 Task: Search one way flight ticket for 5 adults, 2 children, 1 infant in seat and 1 infant on lap in economy from Hailey/sun Valley: Friedman Memorial Airport to Gillette: Gillette Campbell County Airport on 5-1-2023. Choice of flights is Royal air maroc. Number of bags: 10 checked bags. Price is upto 83000. Outbound departure time preference is 6:00.
Action: Mouse moved to (304, 267)
Screenshot: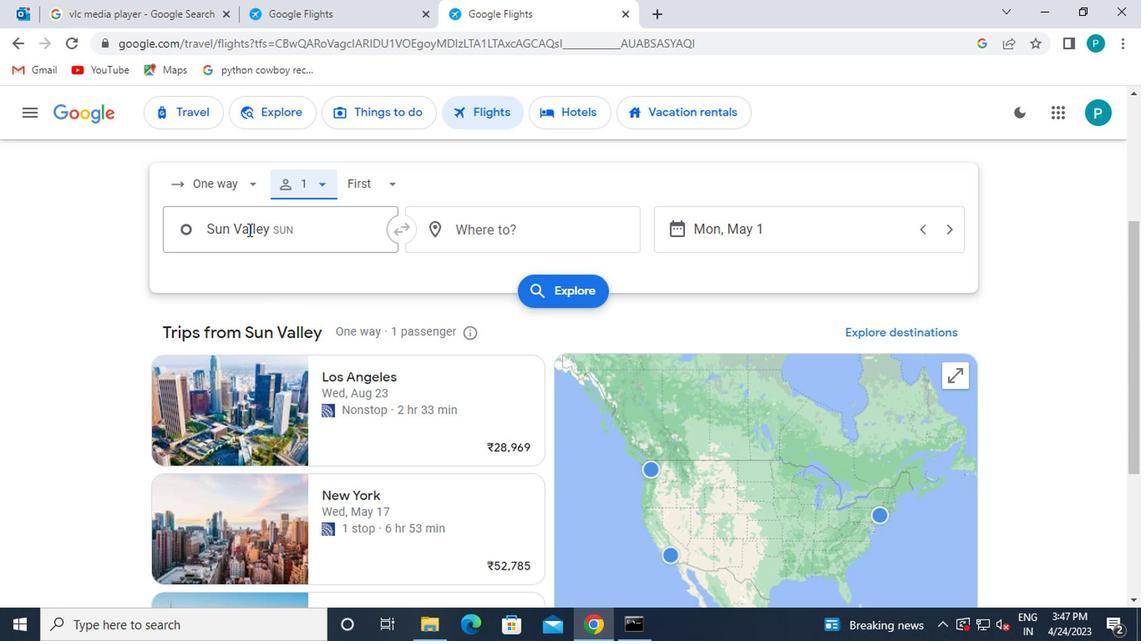 
Action: Mouse pressed left at (304, 267)
Screenshot: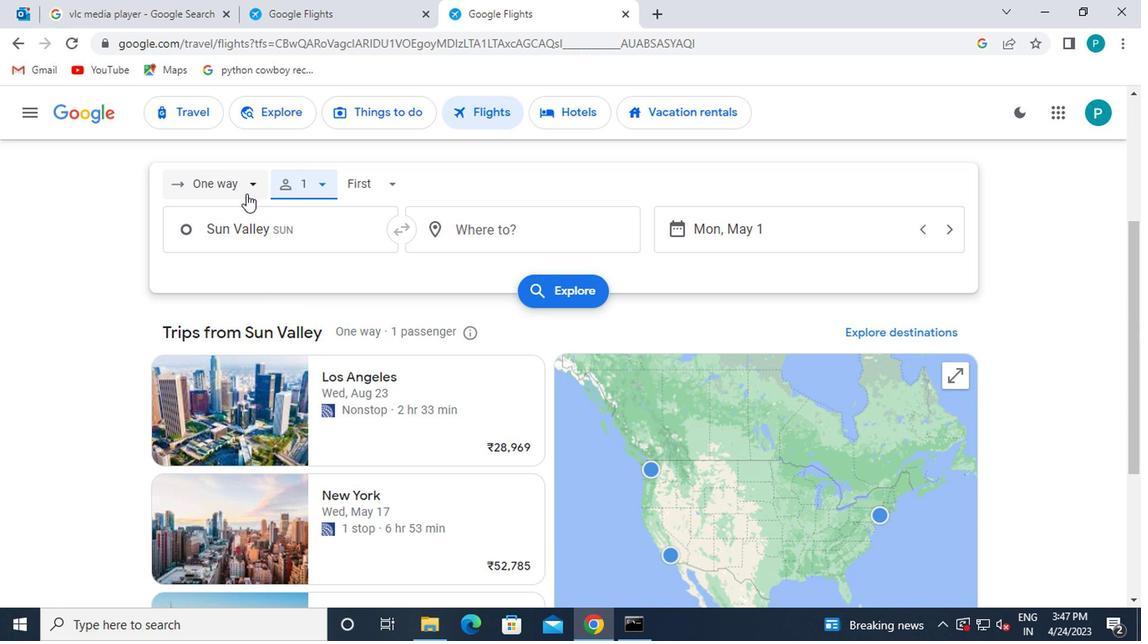 
Action: Mouse moved to (292, 315)
Screenshot: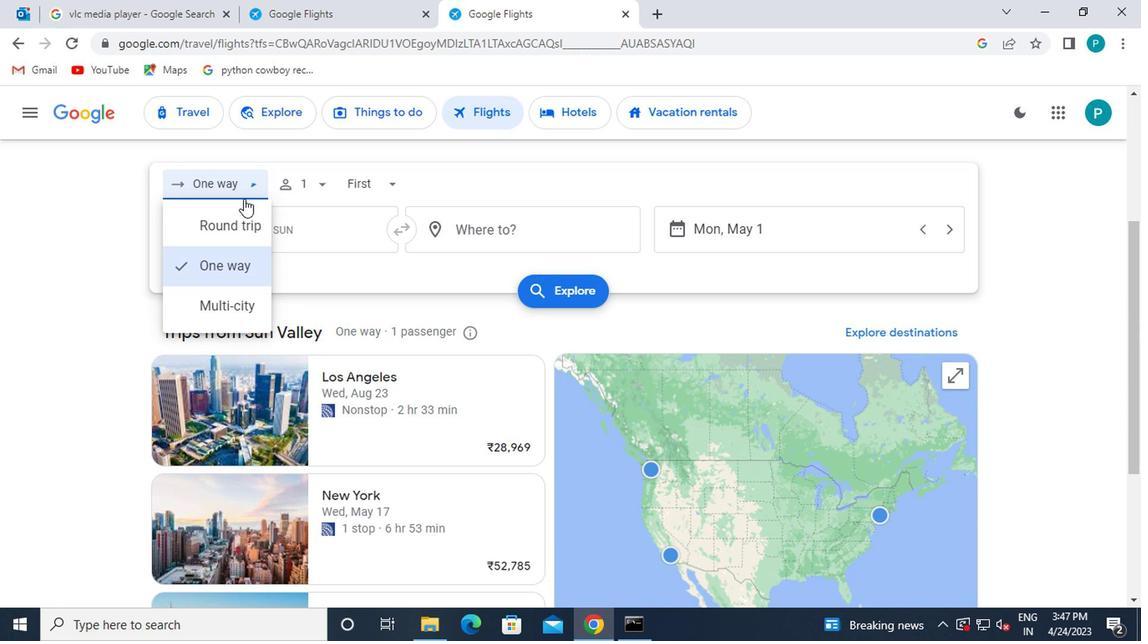
Action: Mouse pressed left at (292, 315)
Screenshot: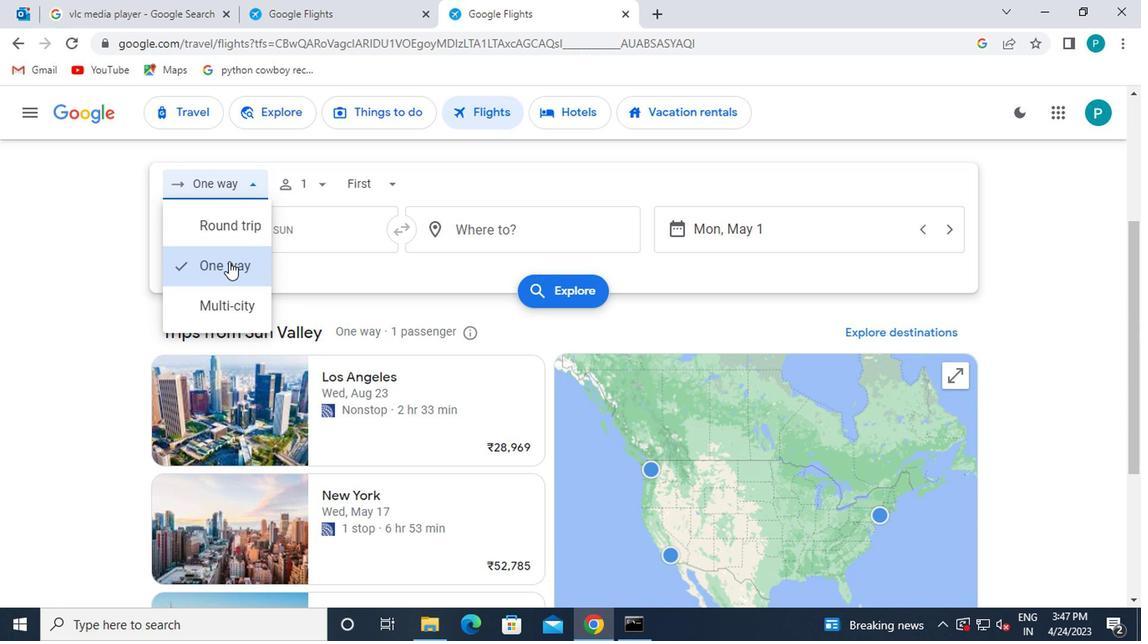 
Action: Mouse moved to (348, 268)
Screenshot: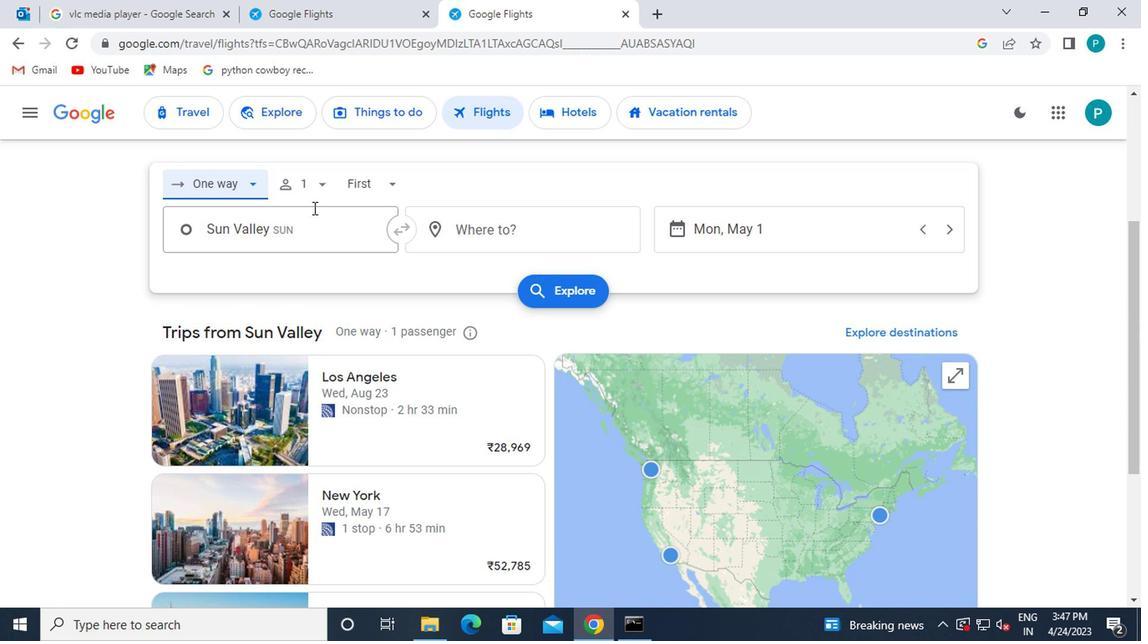 
Action: Mouse pressed left at (348, 268)
Screenshot: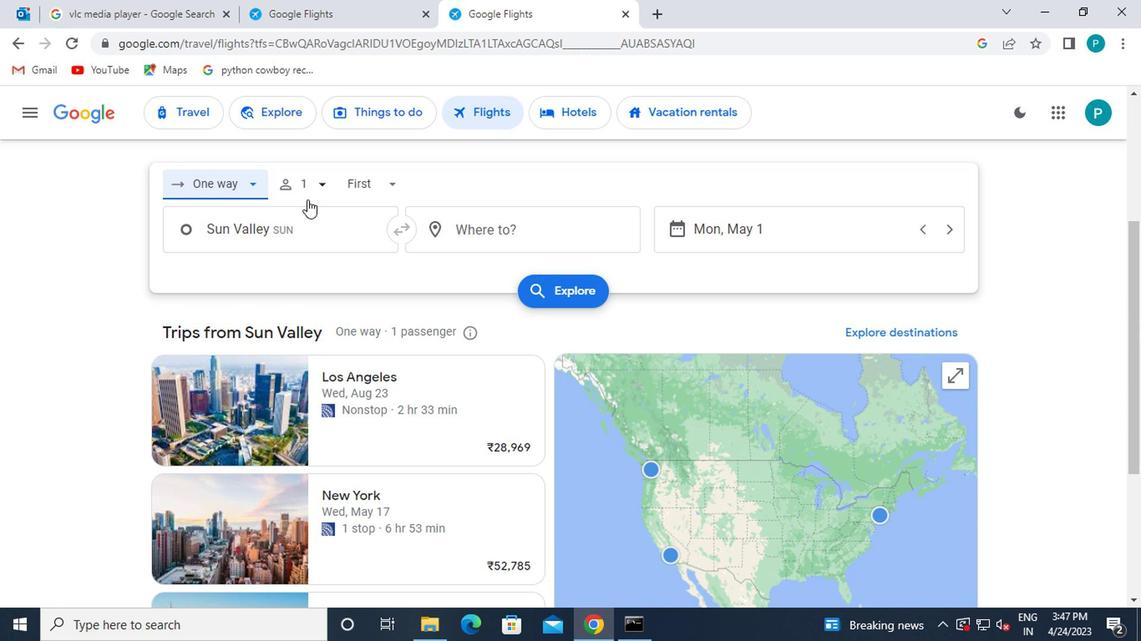 
Action: Mouse moved to (444, 294)
Screenshot: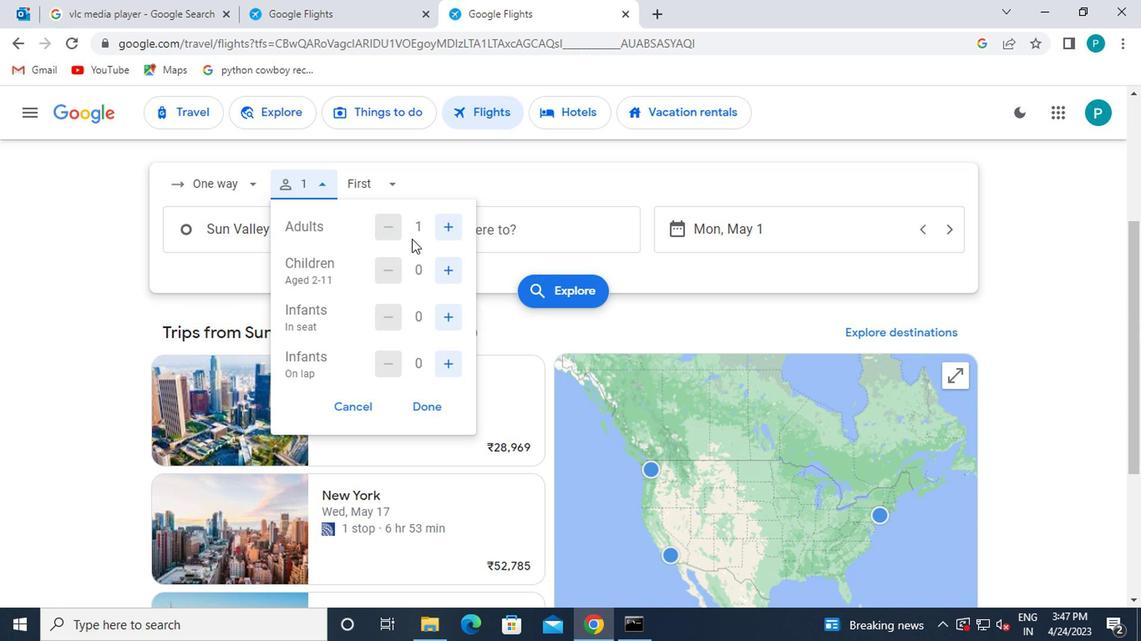 
Action: Mouse pressed left at (444, 294)
Screenshot: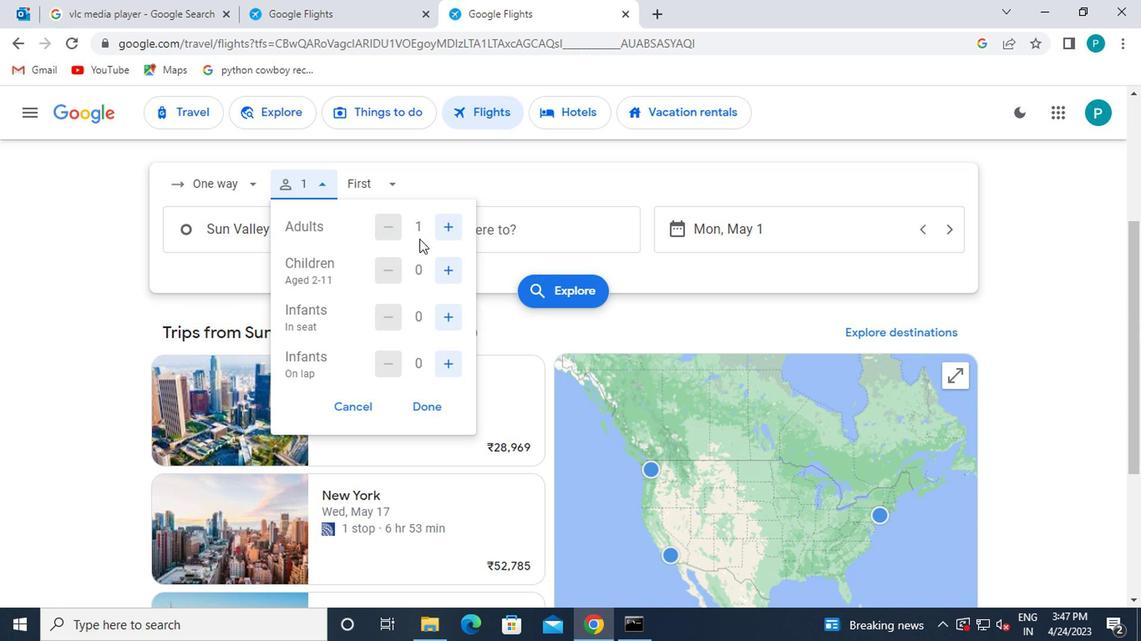 
Action: Mouse pressed left at (444, 294)
Screenshot: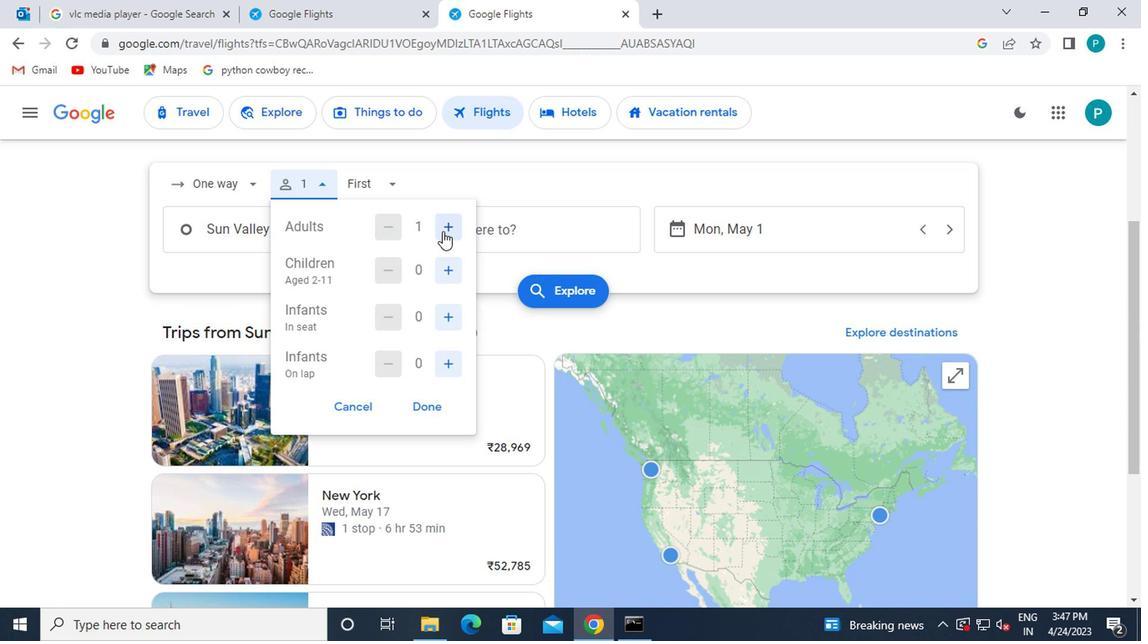 
Action: Mouse pressed left at (444, 294)
Screenshot: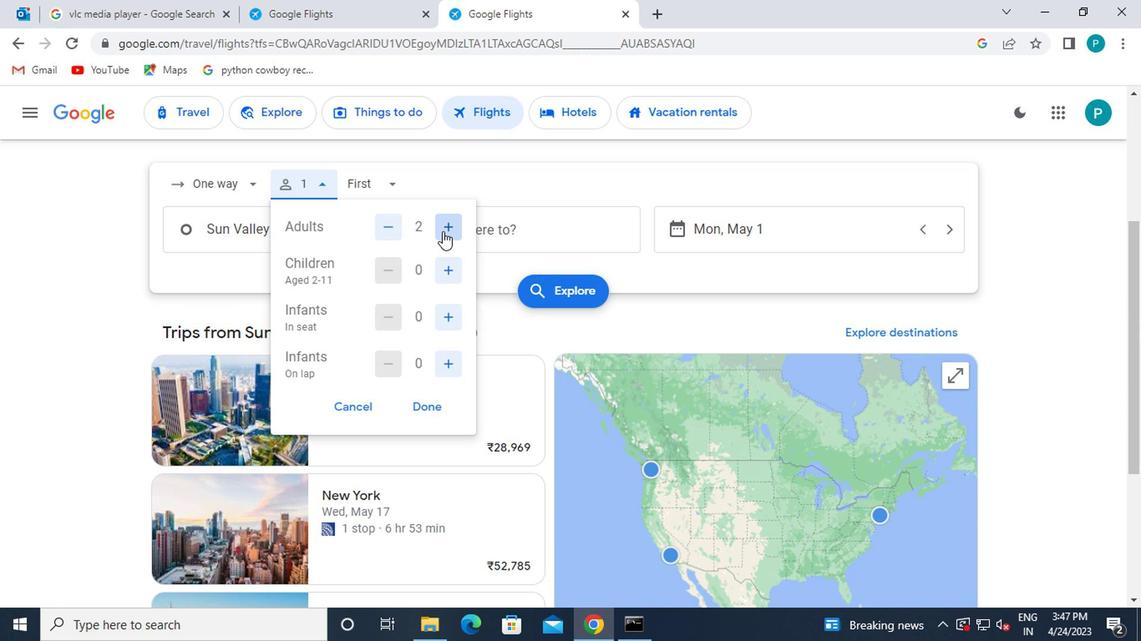 
Action: Mouse pressed left at (444, 294)
Screenshot: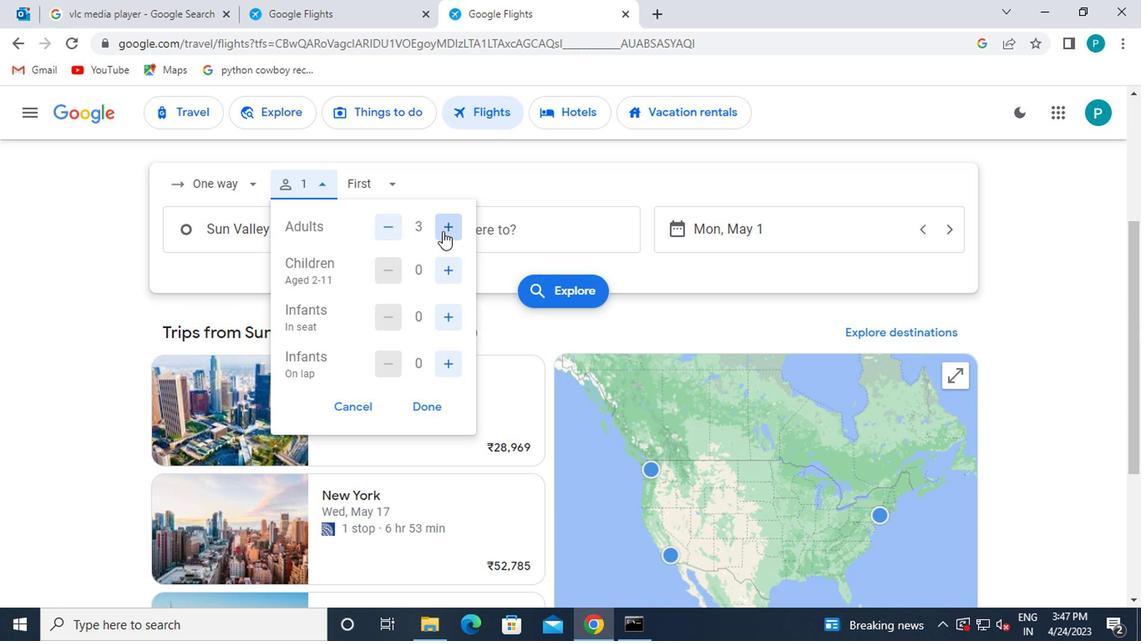 
Action: Mouse moved to (443, 312)
Screenshot: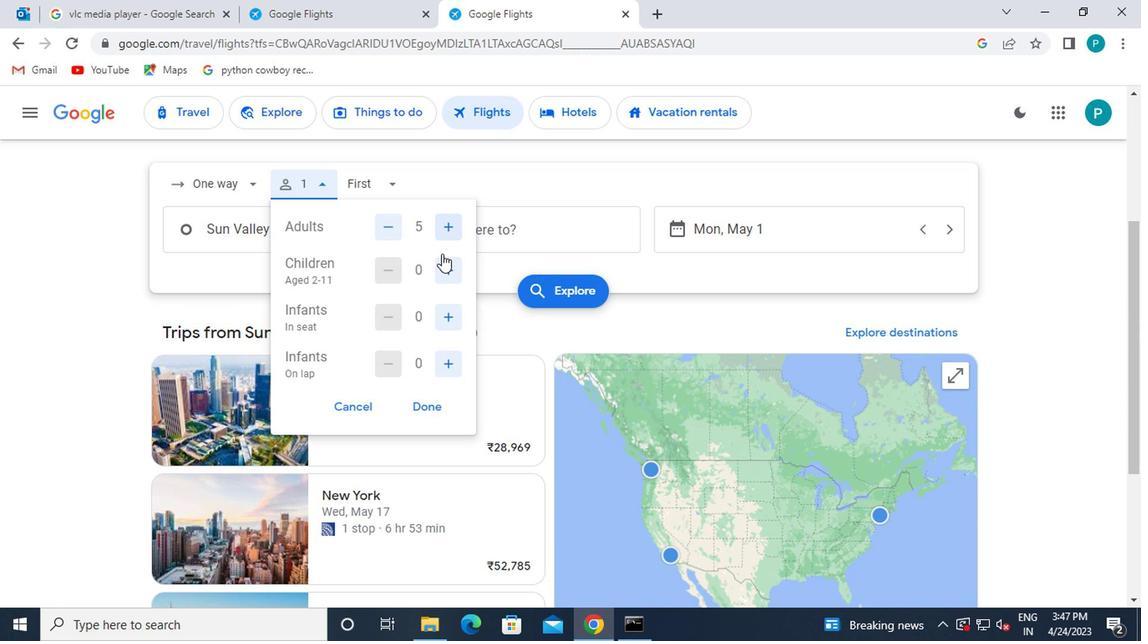 
Action: Mouse pressed left at (443, 312)
Screenshot: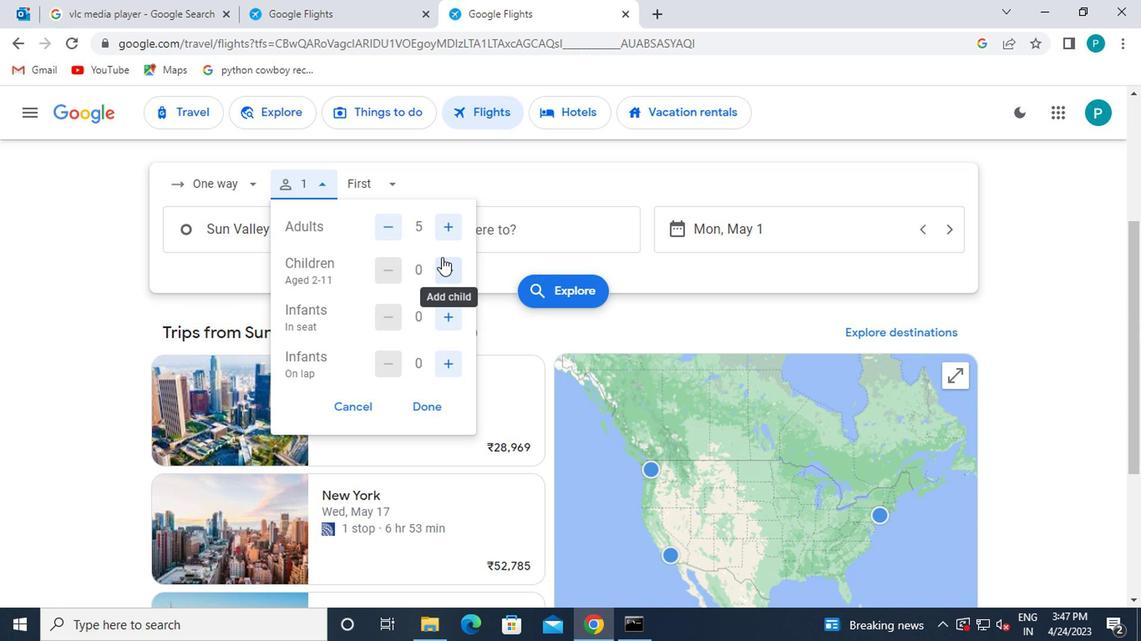
Action: Mouse pressed left at (443, 312)
Screenshot: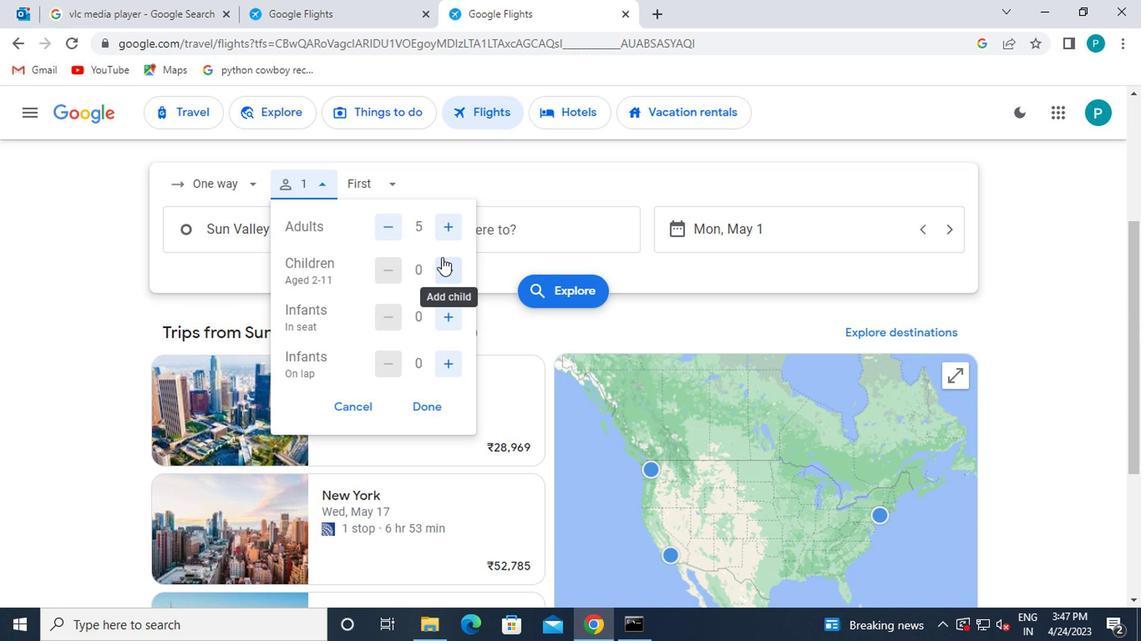 
Action: Mouse moved to (440, 358)
Screenshot: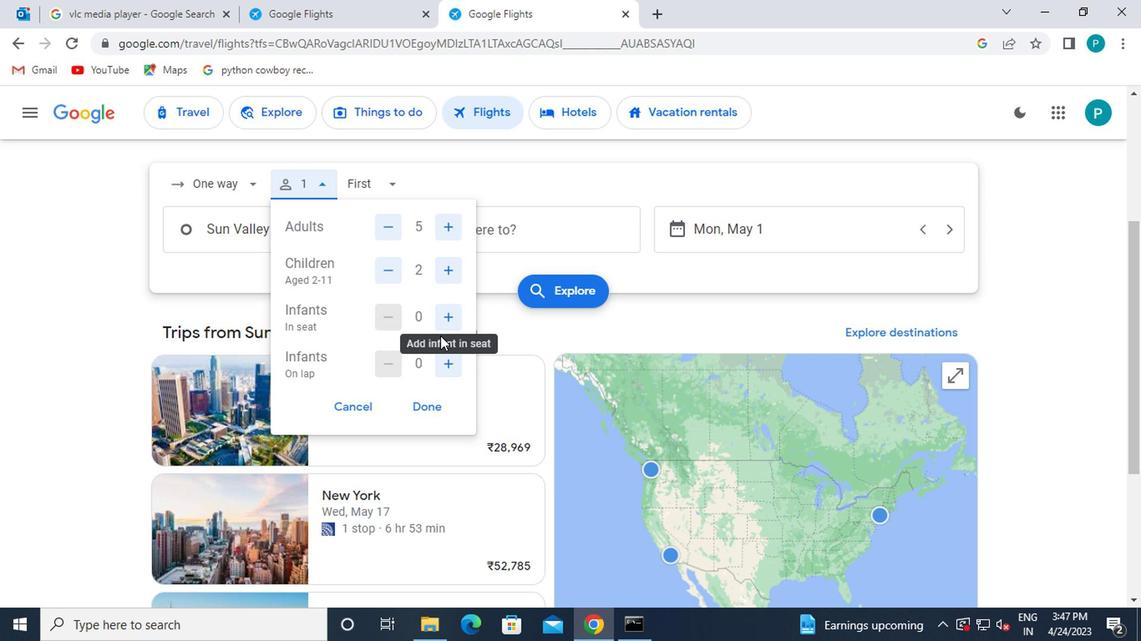 
Action: Mouse pressed left at (440, 358)
Screenshot: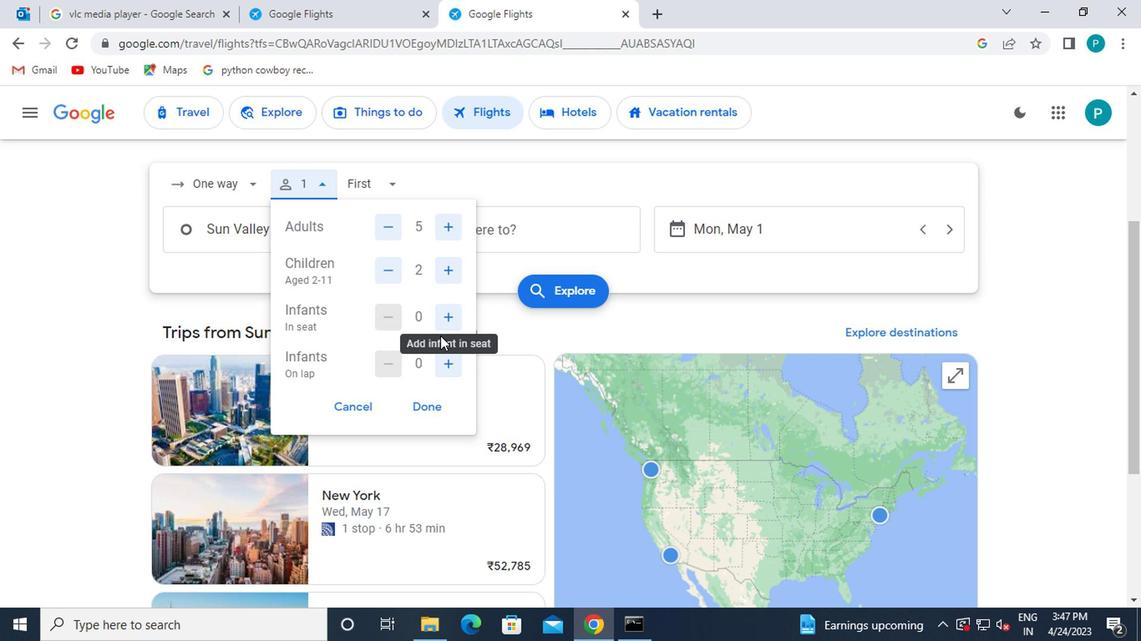 
Action: Mouse moved to (442, 376)
Screenshot: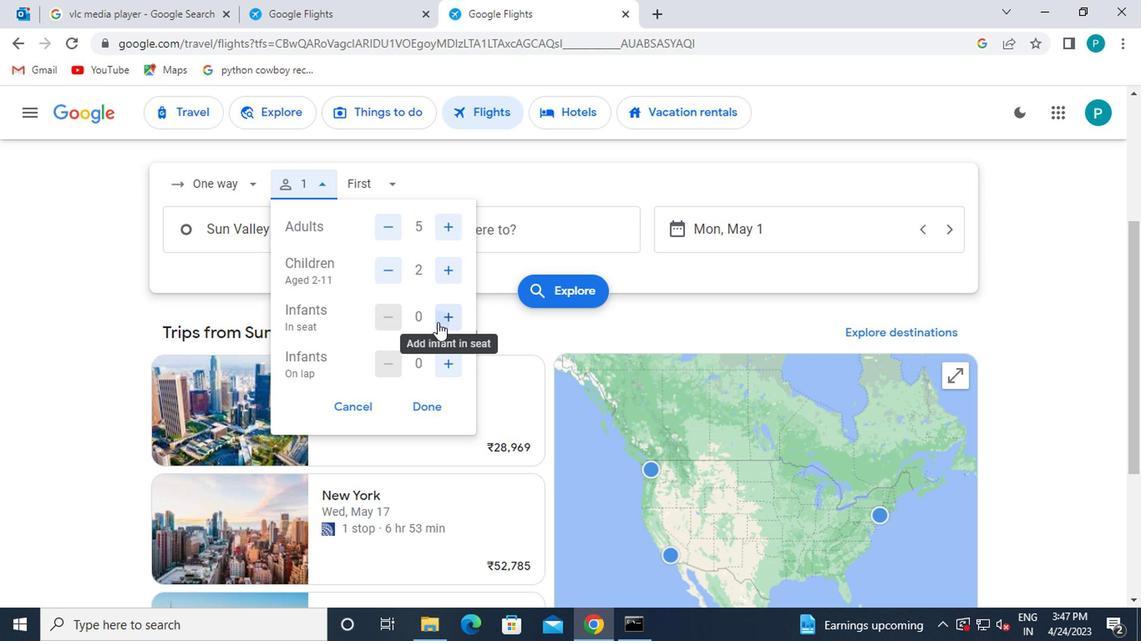 
Action: Mouse pressed left at (442, 376)
Screenshot: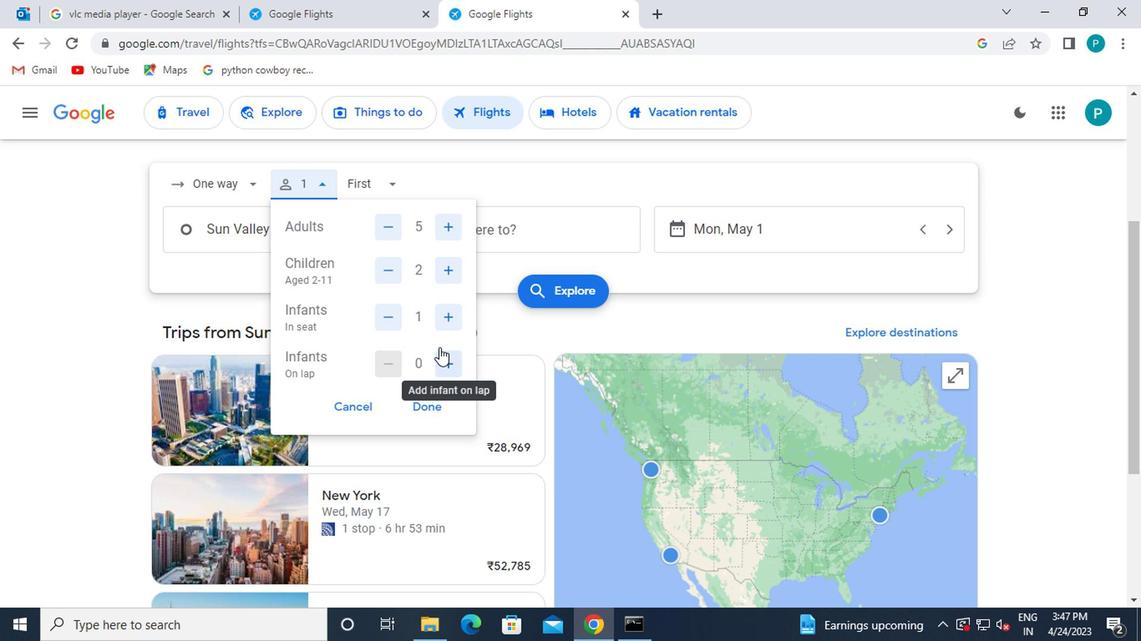 
Action: Mouse moved to (440, 413)
Screenshot: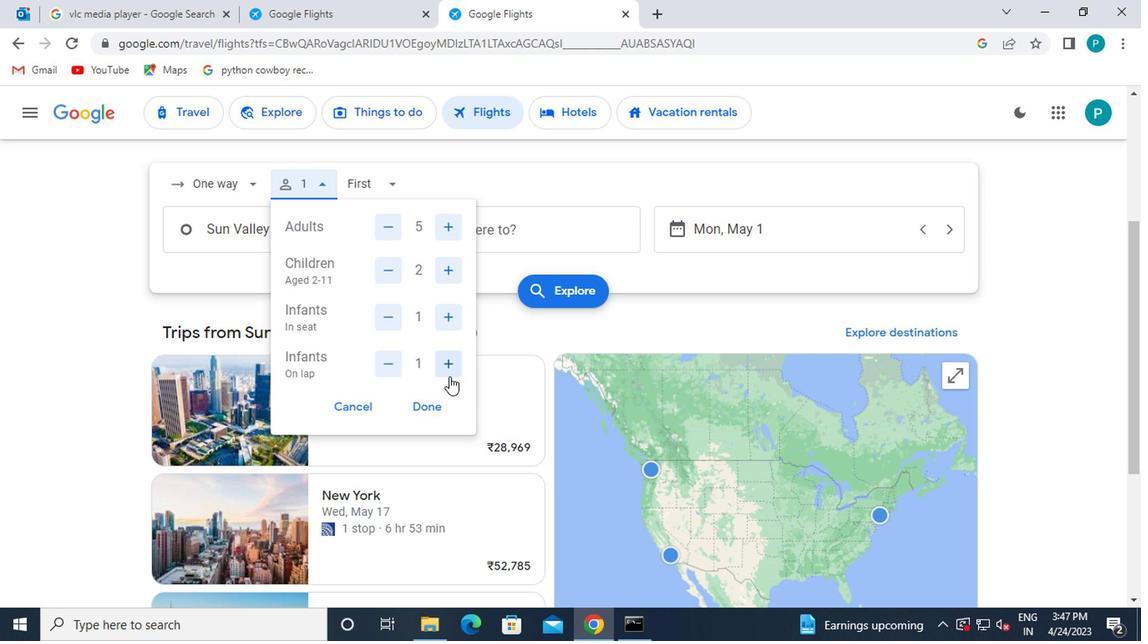 
Action: Mouse pressed left at (440, 413)
Screenshot: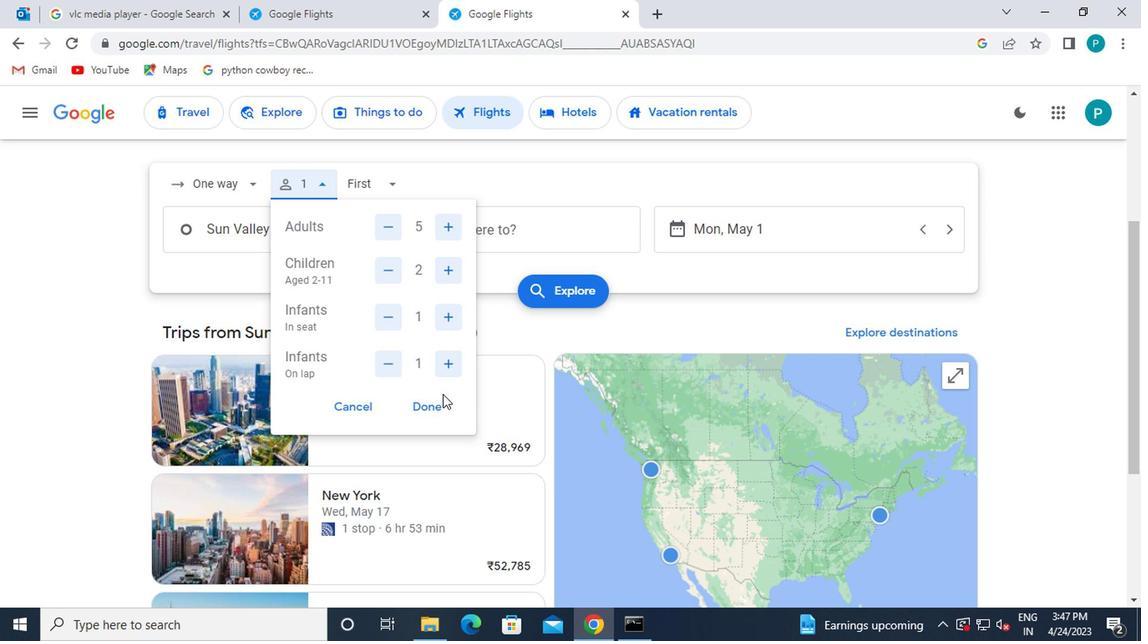
Action: Mouse moved to (411, 252)
Screenshot: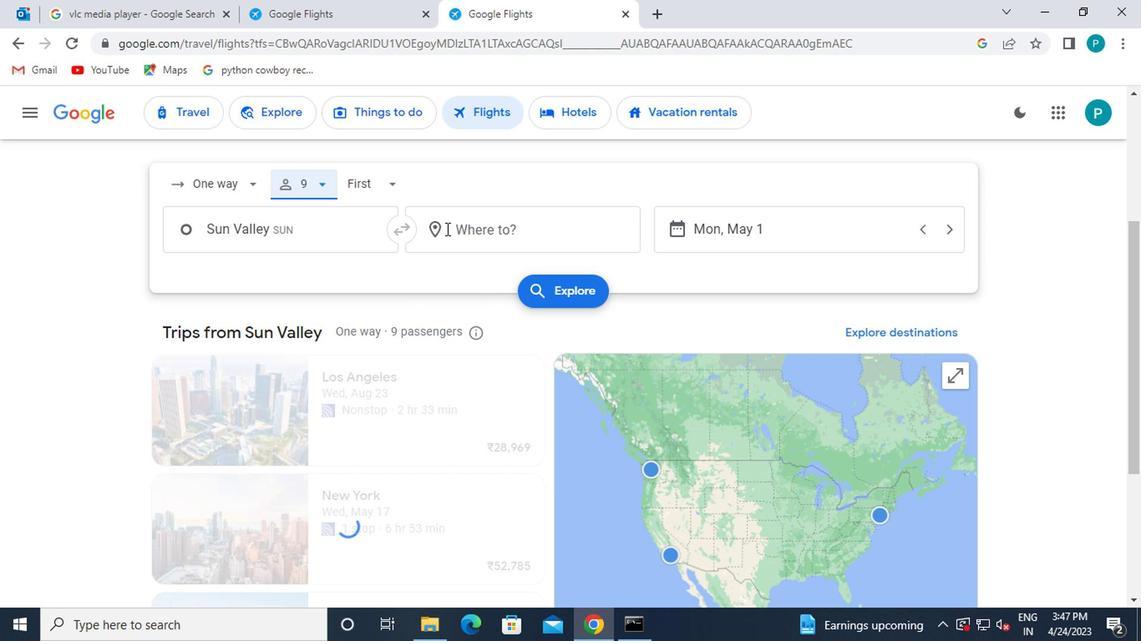 
Action: Mouse pressed left at (411, 252)
Screenshot: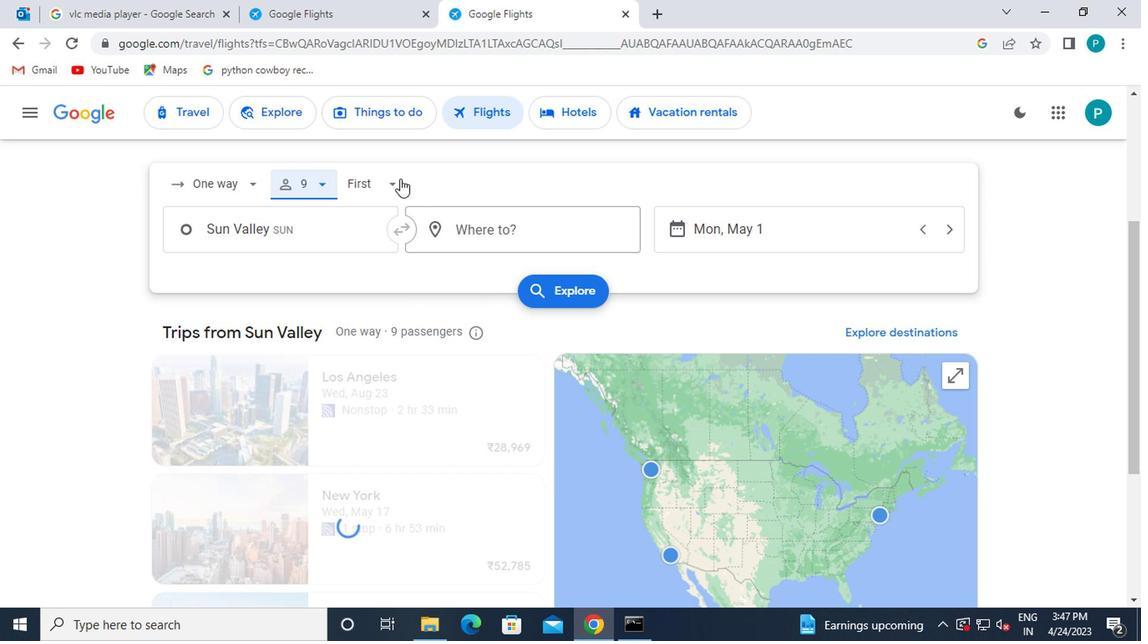 
Action: Mouse moved to (421, 300)
Screenshot: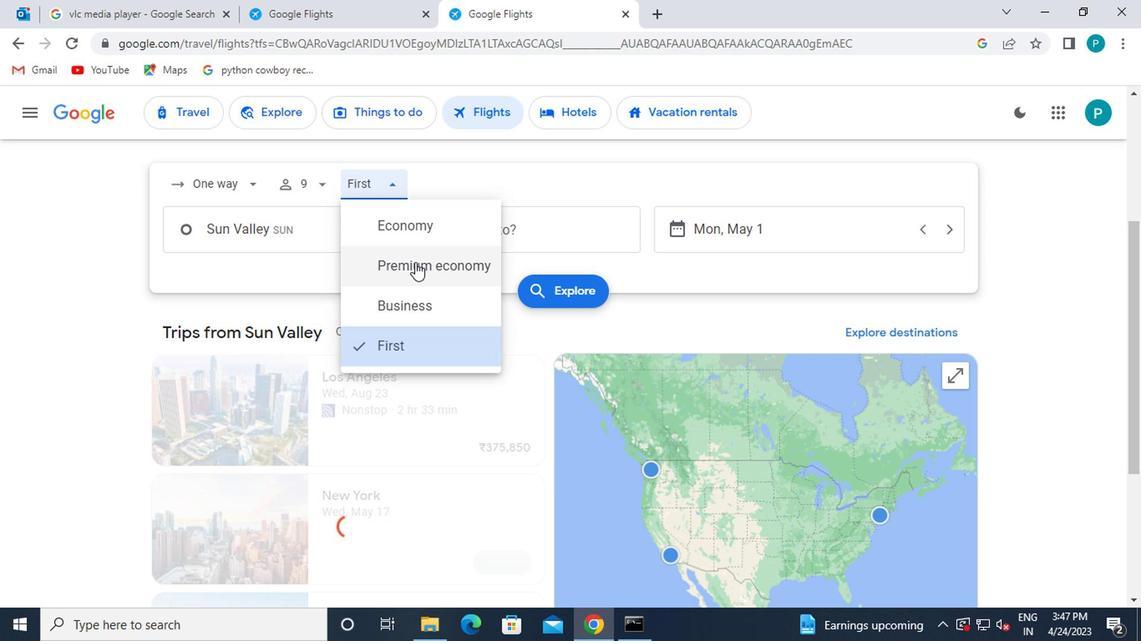 
Action: Mouse pressed left at (421, 300)
Screenshot: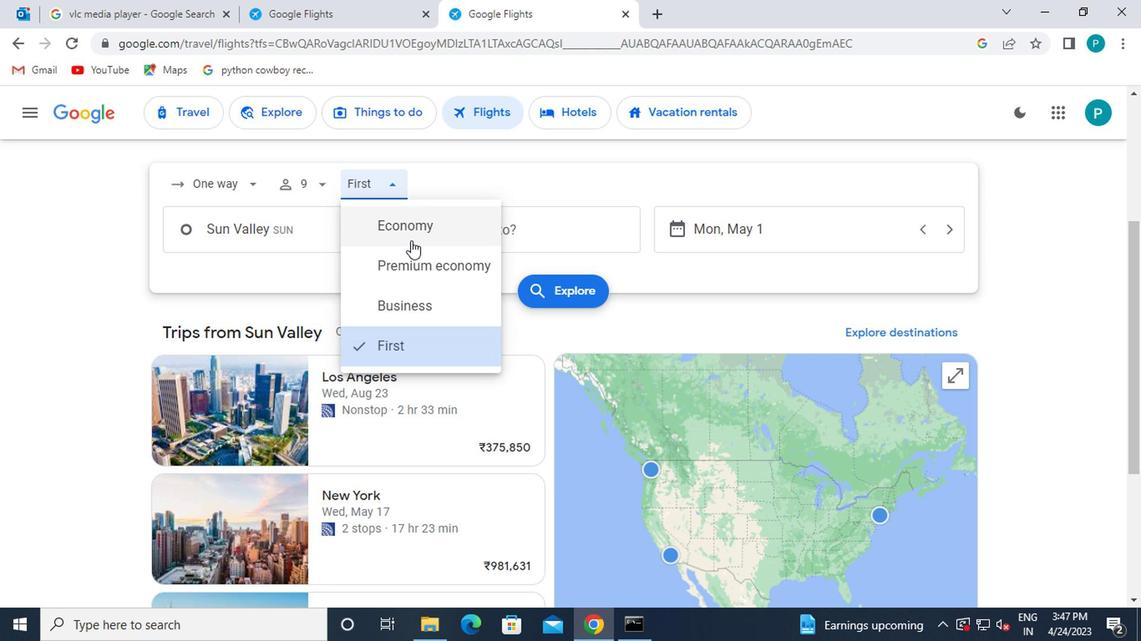 
Action: Mouse moved to (388, 298)
Screenshot: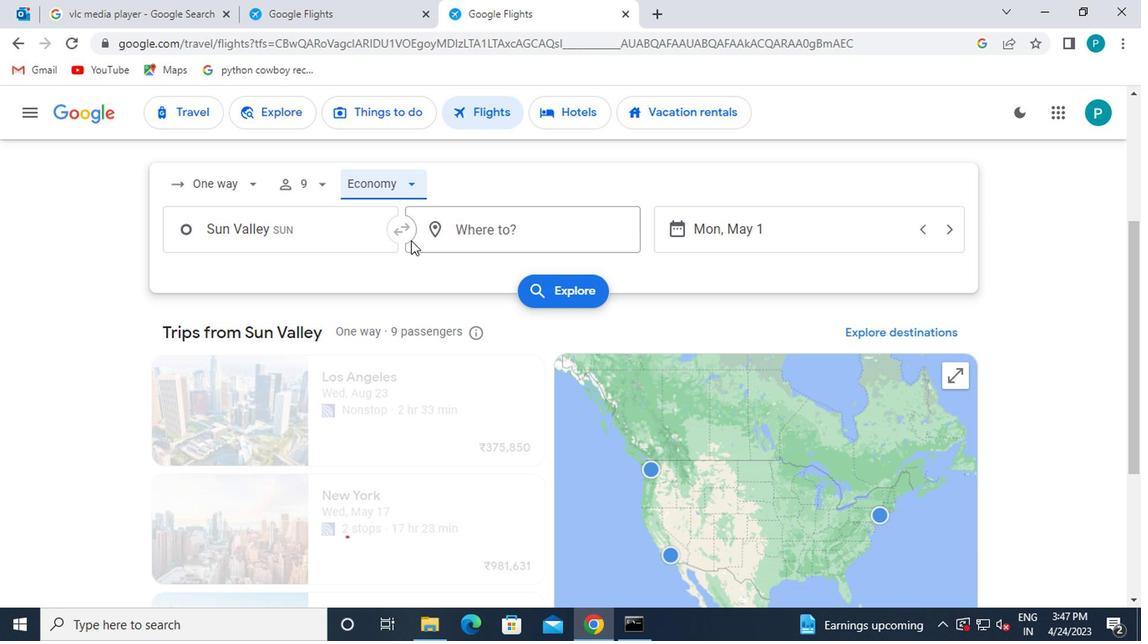 
Action: Mouse pressed left at (388, 298)
Screenshot: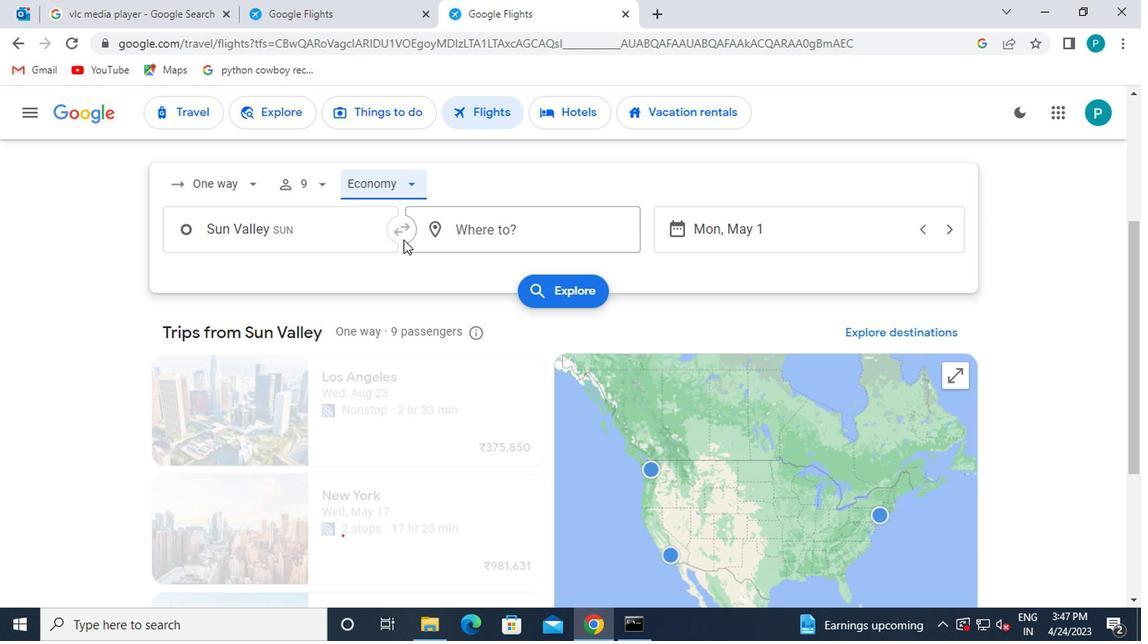 
Action: Mouse moved to (393, 363)
Screenshot: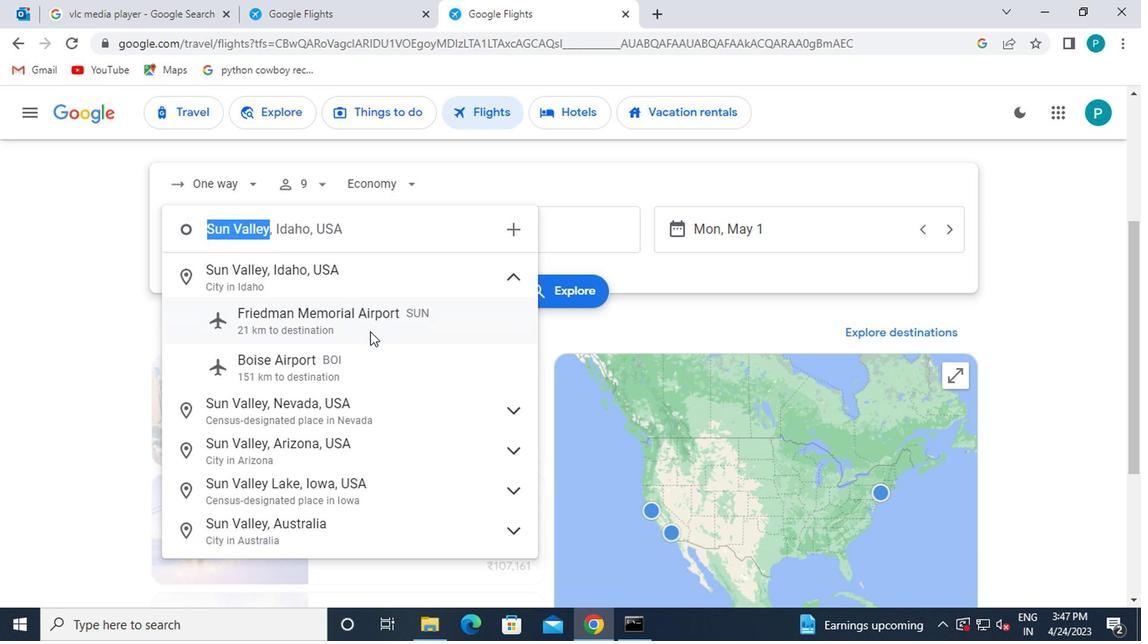
Action: Mouse pressed left at (393, 363)
Screenshot: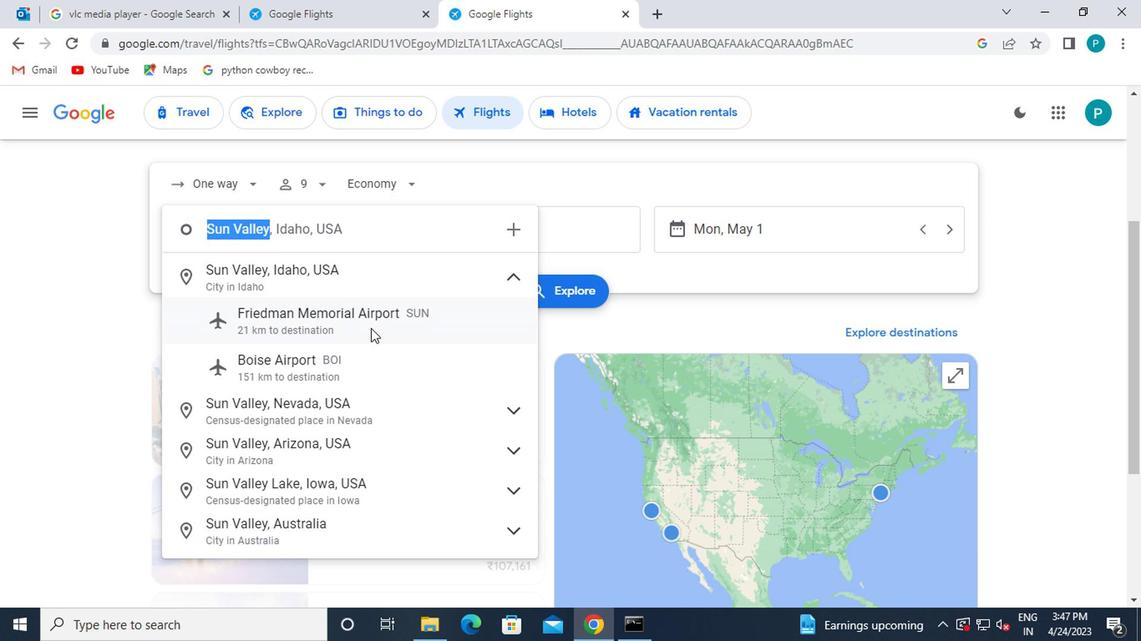 
Action: Mouse moved to (461, 299)
Screenshot: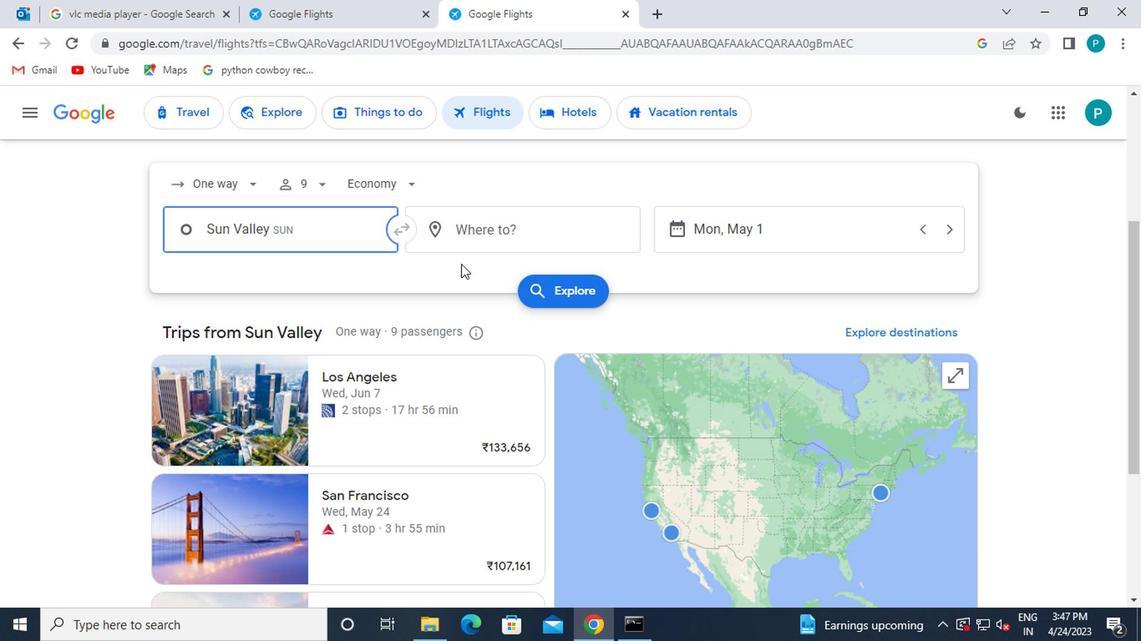 
Action: Mouse pressed left at (461, 299)
Screenshot: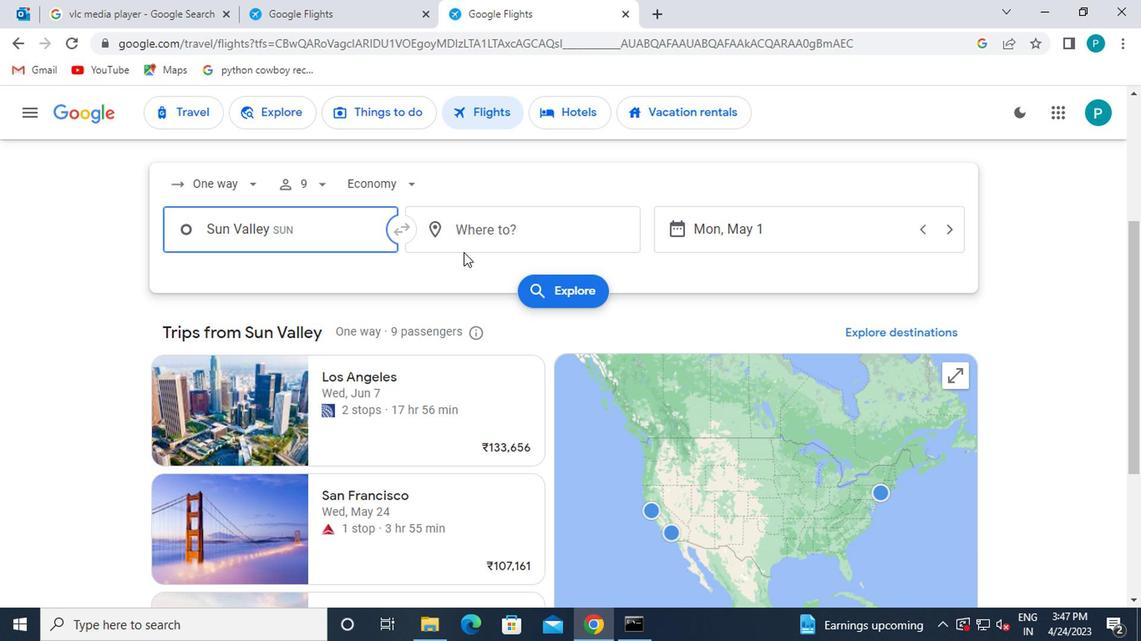 
Action: Key pressed gillette
Screenshot: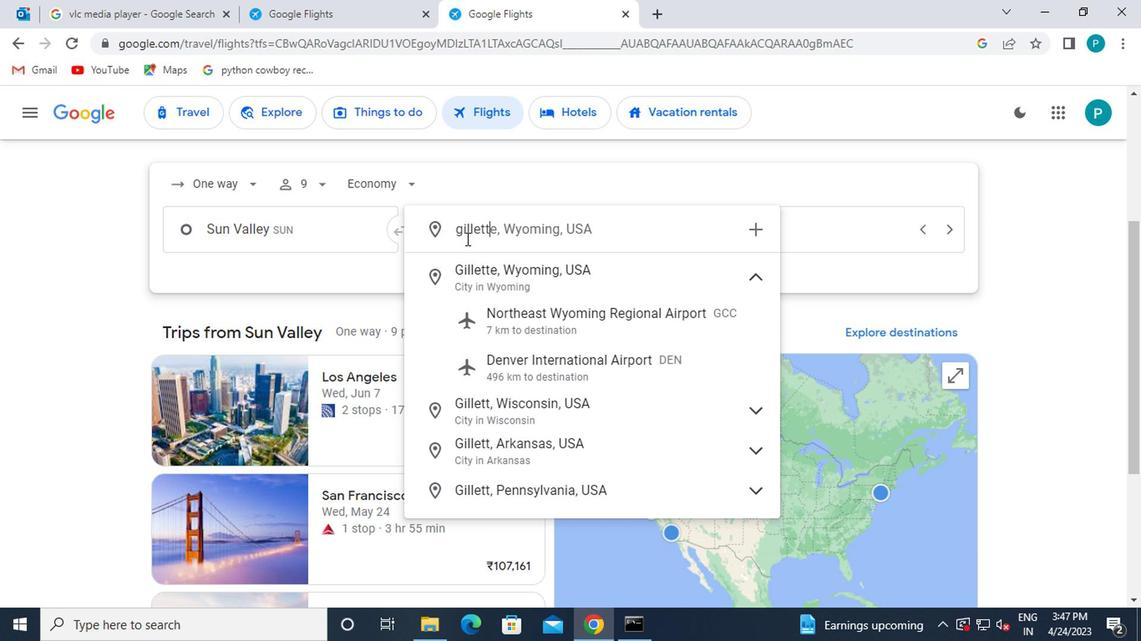
Action: Mouse moved to (541, 362)
Screenshot: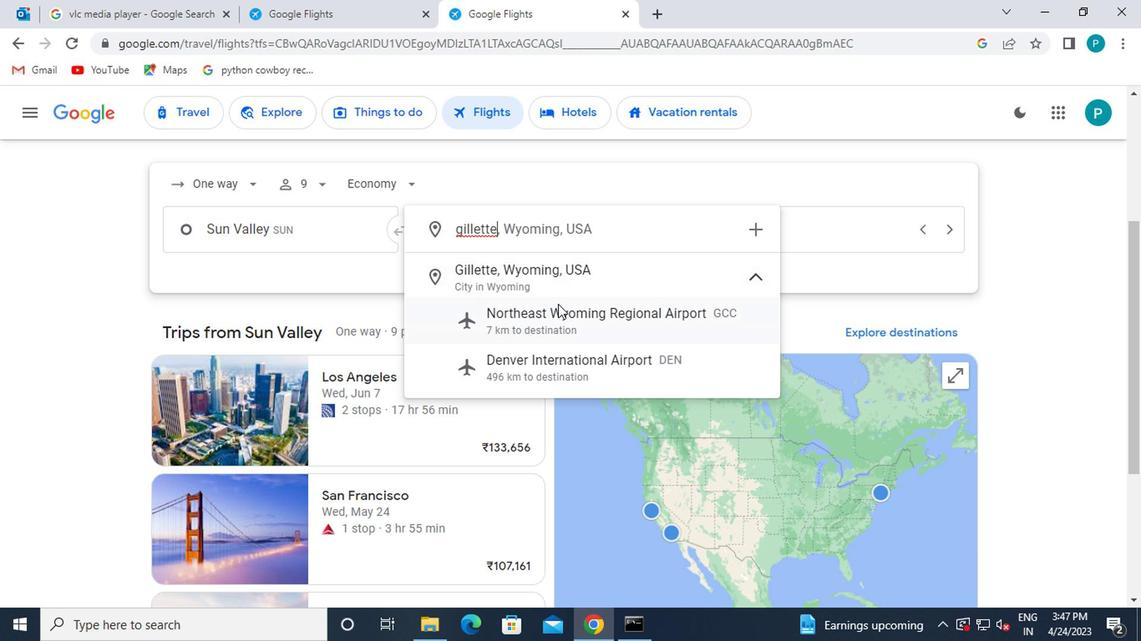 
Action: Mouse pressed left at (541, 362)
Screenshot: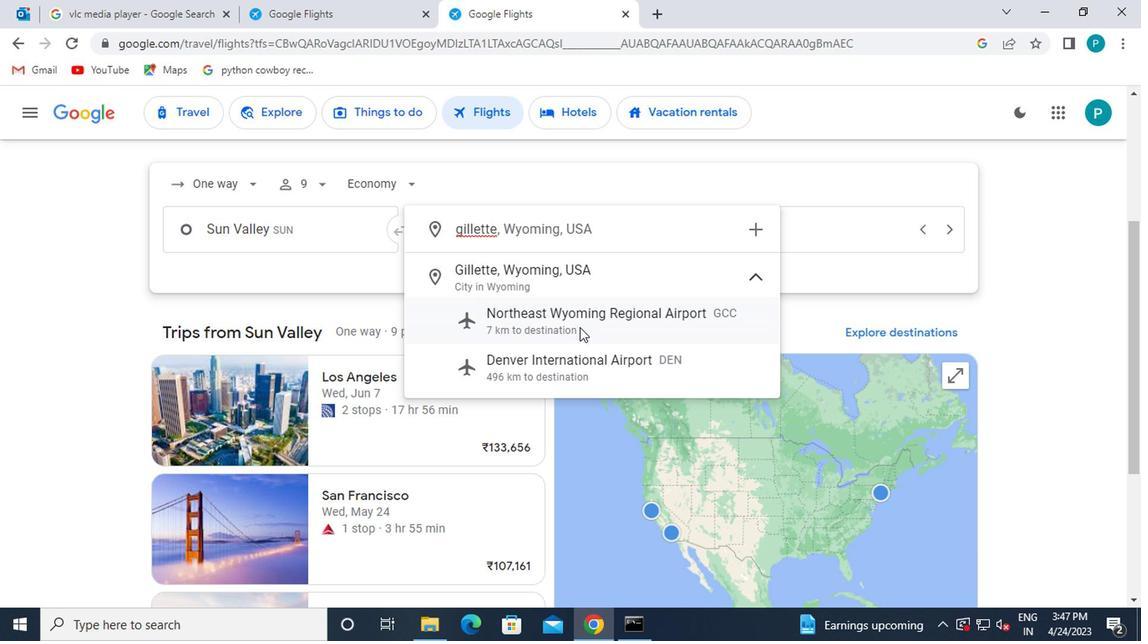 
Action: Mouse moved to (639, 288)
Screenshot: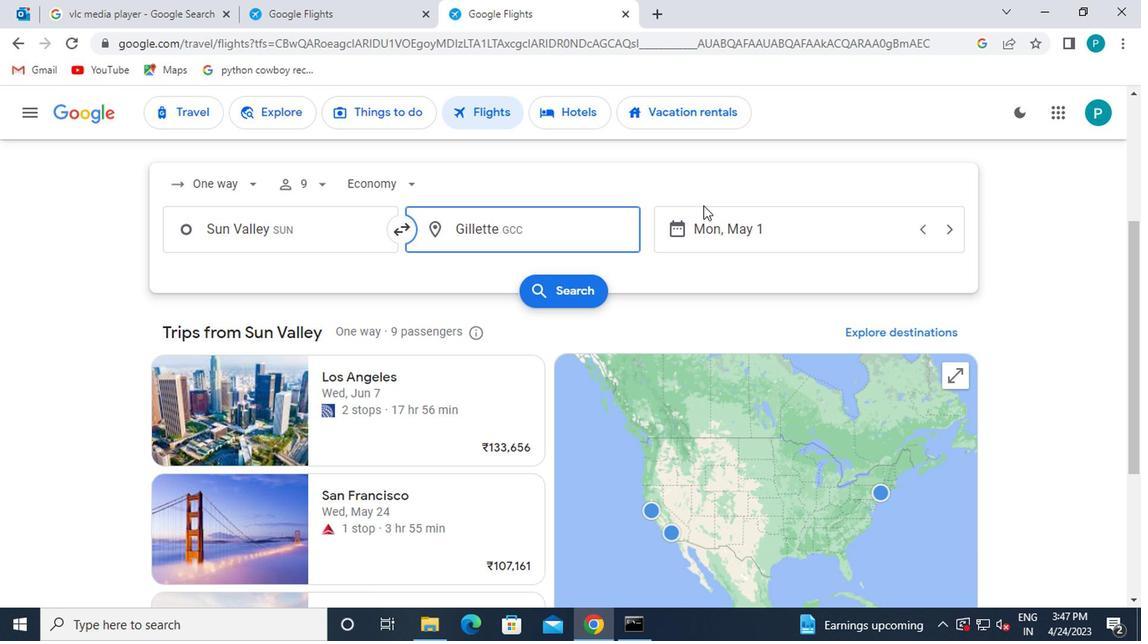
Action: Mouse pressed left at (639, 288)
Screenshot: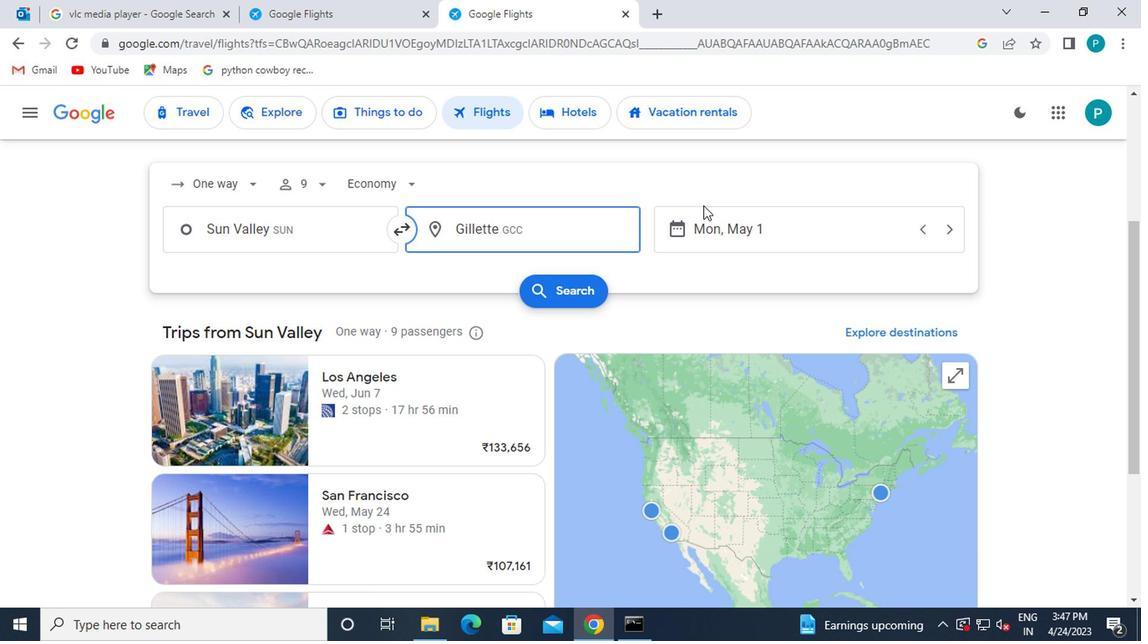 
Action: Mouse moved to (651, 344)
Screenshot: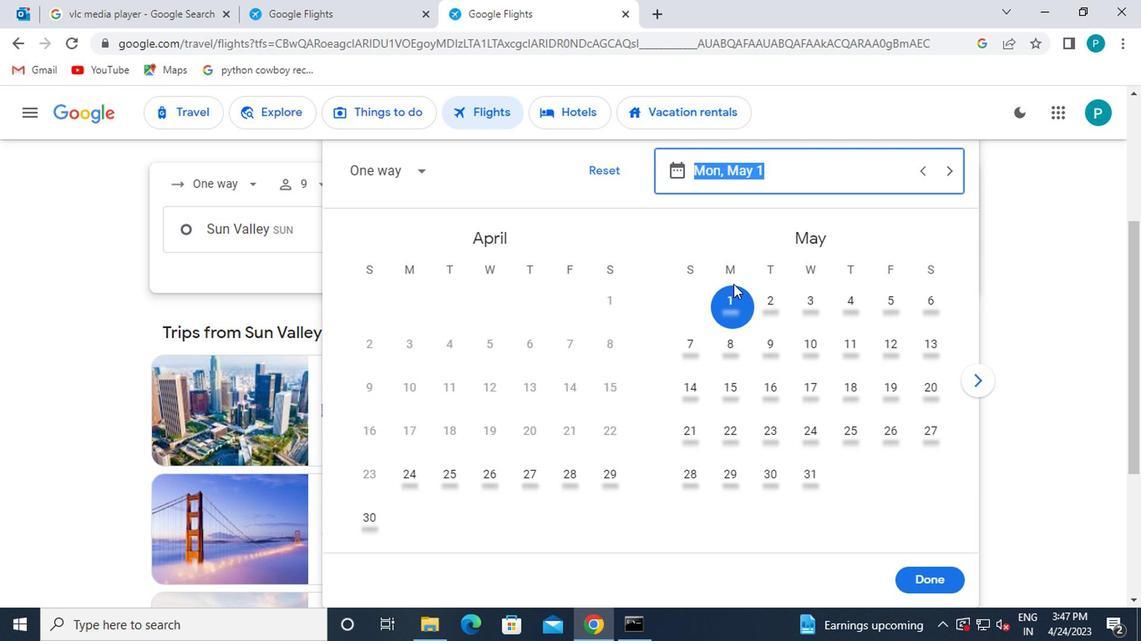 
Action: Mouse pressed left at (651, 344)
Screenshot: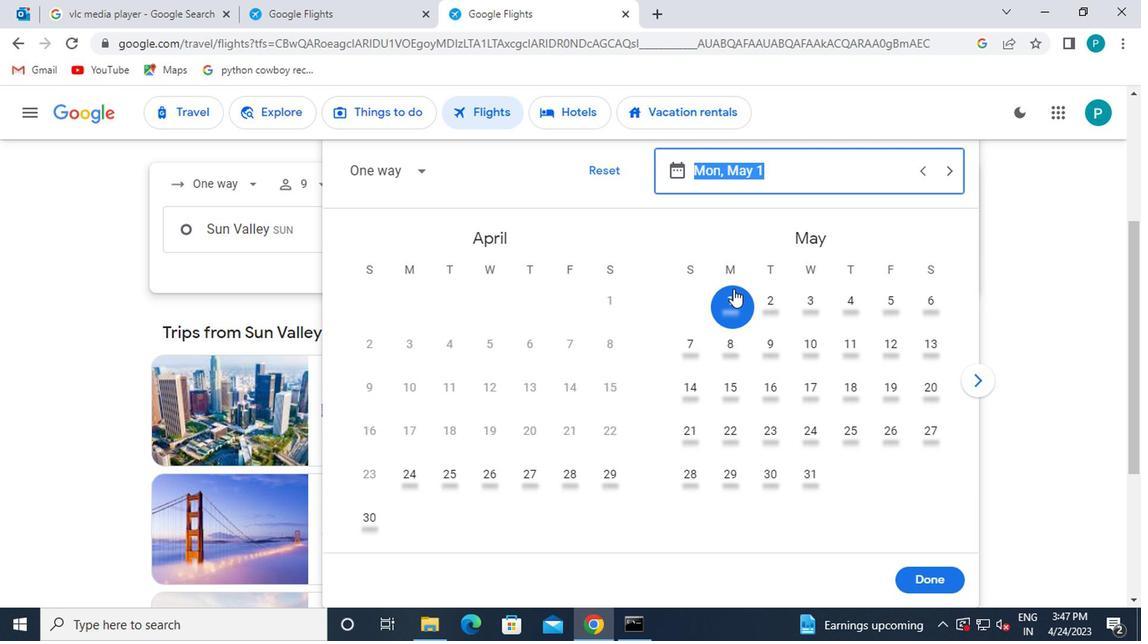 
Action: Mouse moved to (798, 537)
Screenshot: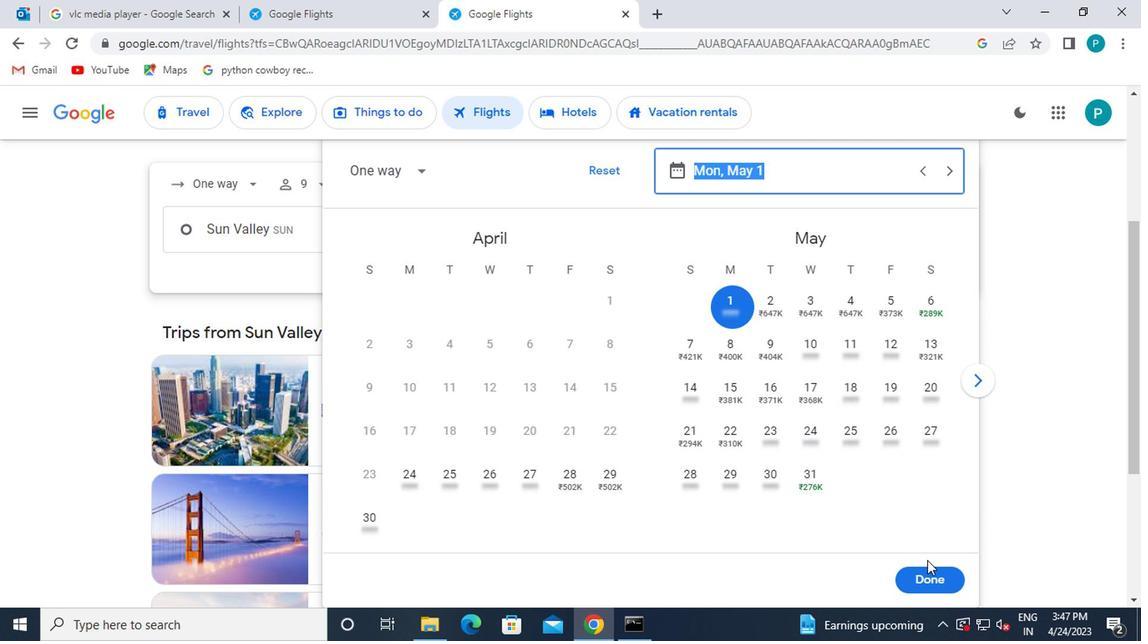 
Action: Mouse pressed left at (798, 537)
Screenshot: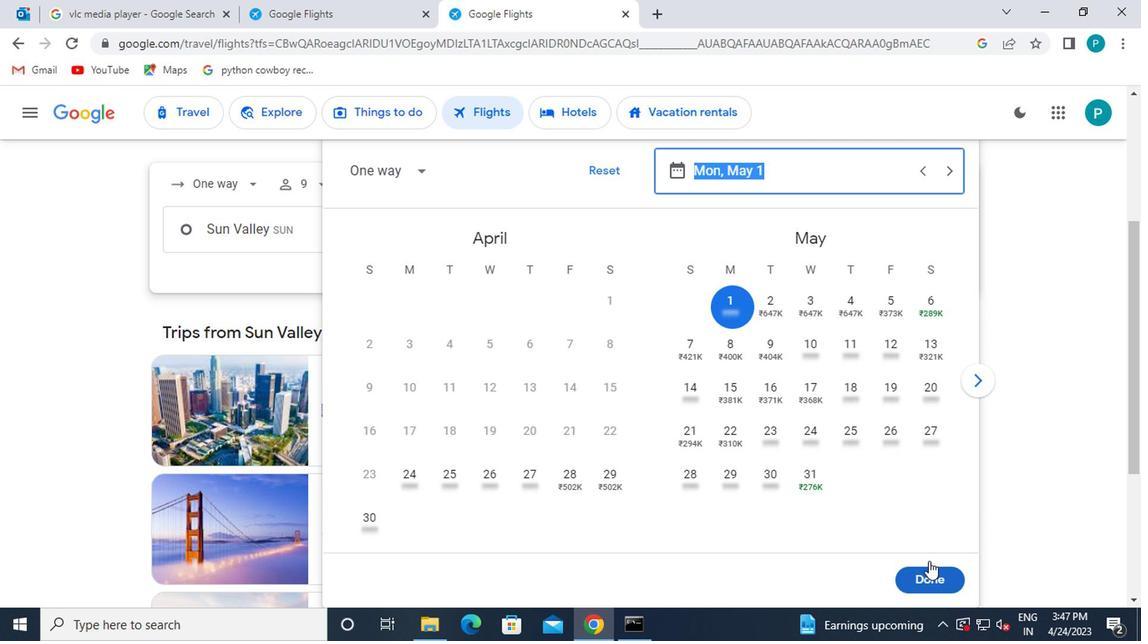 
Action: Mouse moved to (517, 339)
Screenshot: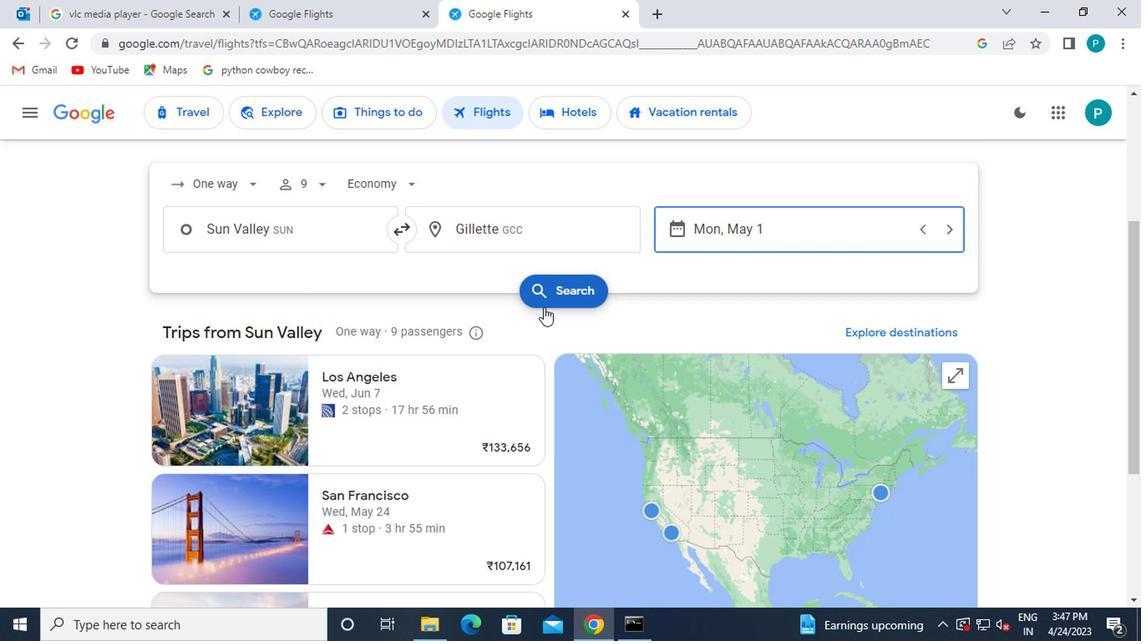
Action: Mouse pressed left at (517, 339)
Screenshot: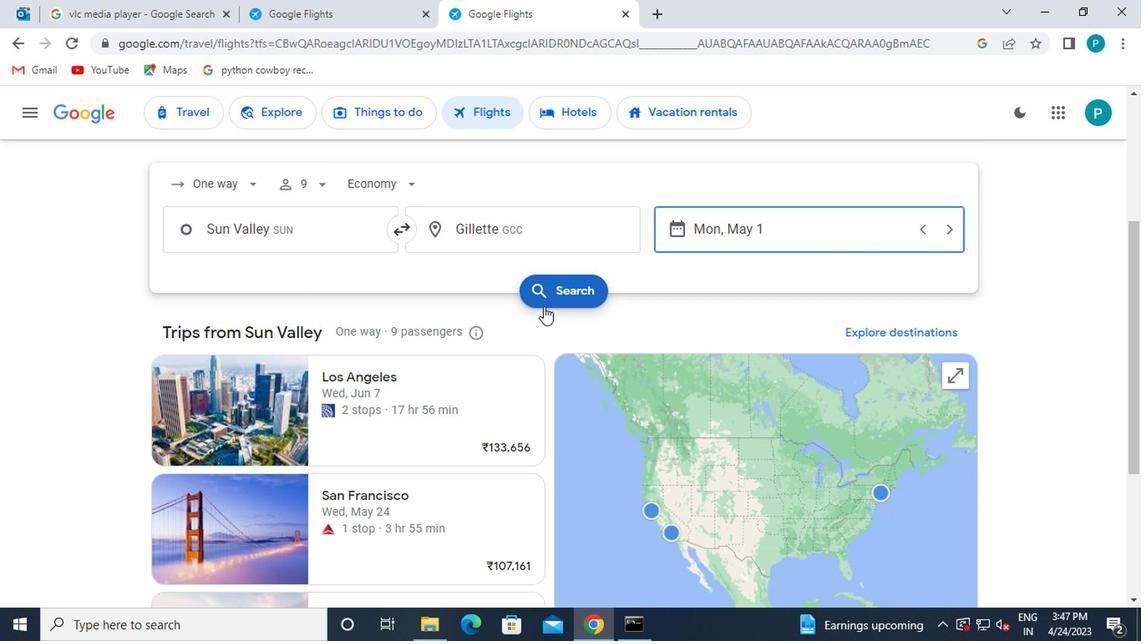 
Action: Mouse moved to (262, 317)
Screenshot: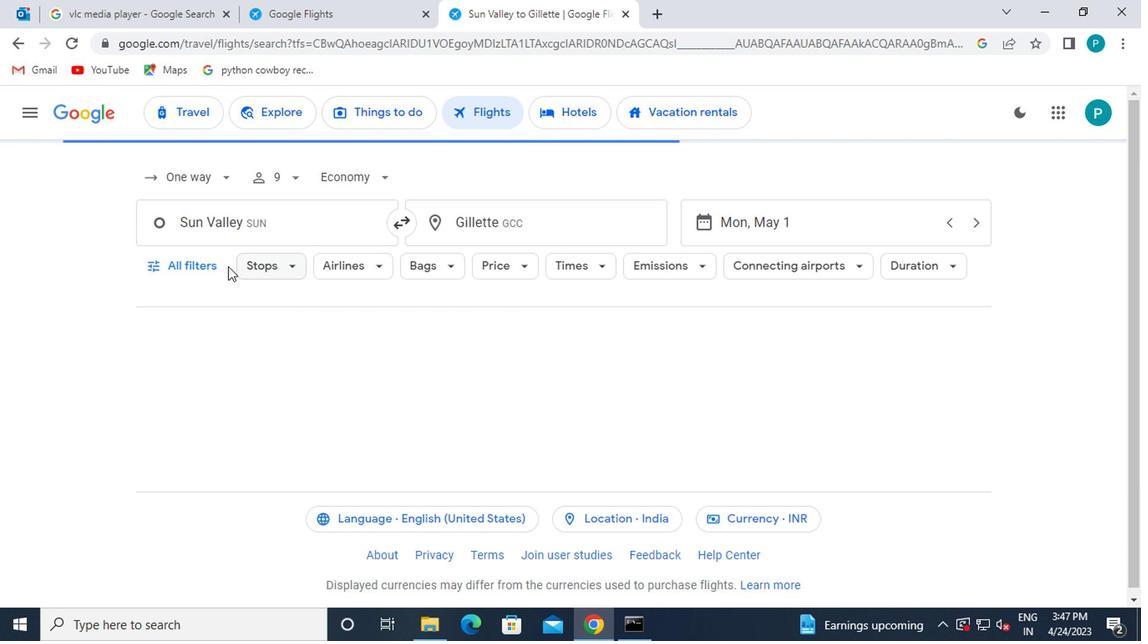 
Action: Mouse pressed left at (262, 317)
Screenshot: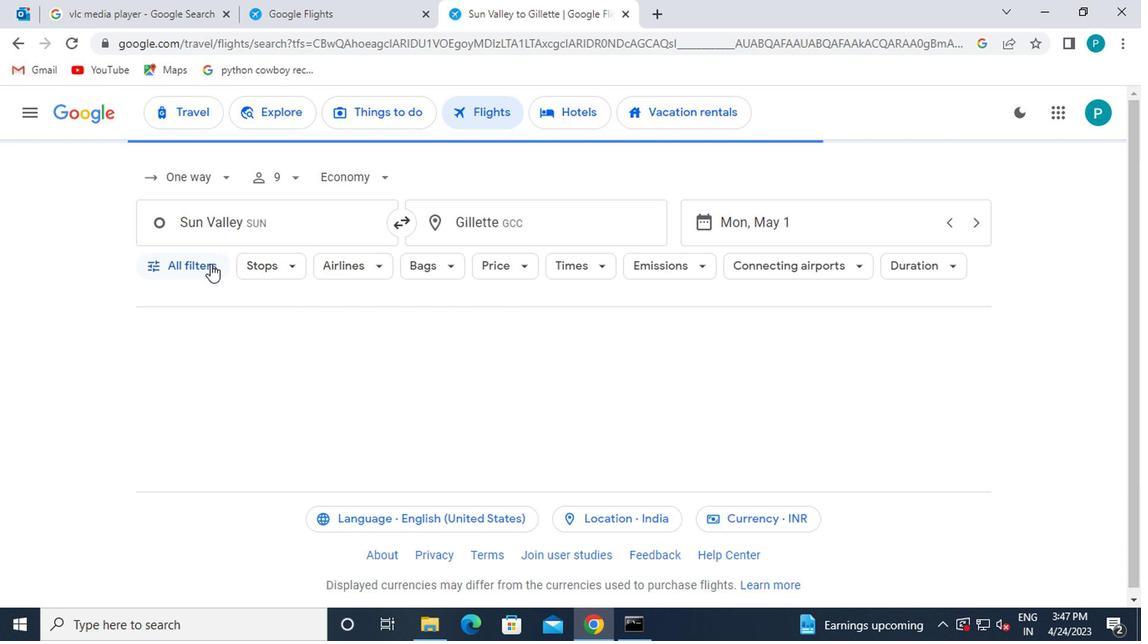 
Action: Mouse moved to (351, 394)
Screenshot: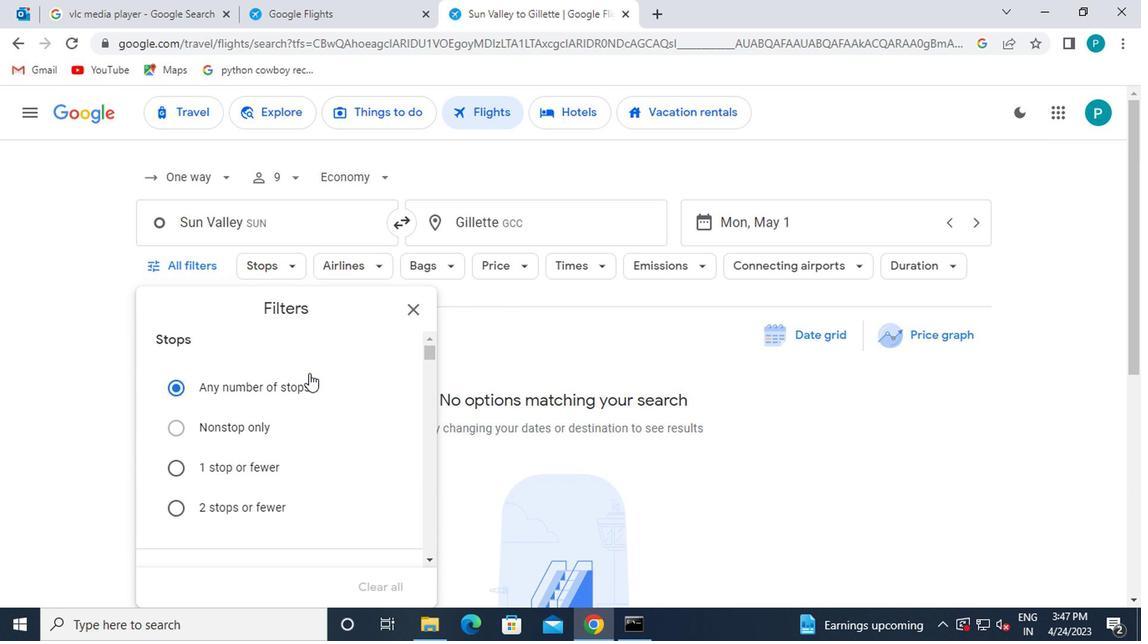 
Action: Mouse scrolled (351, 394) with delta (0, 0)
Screenshot: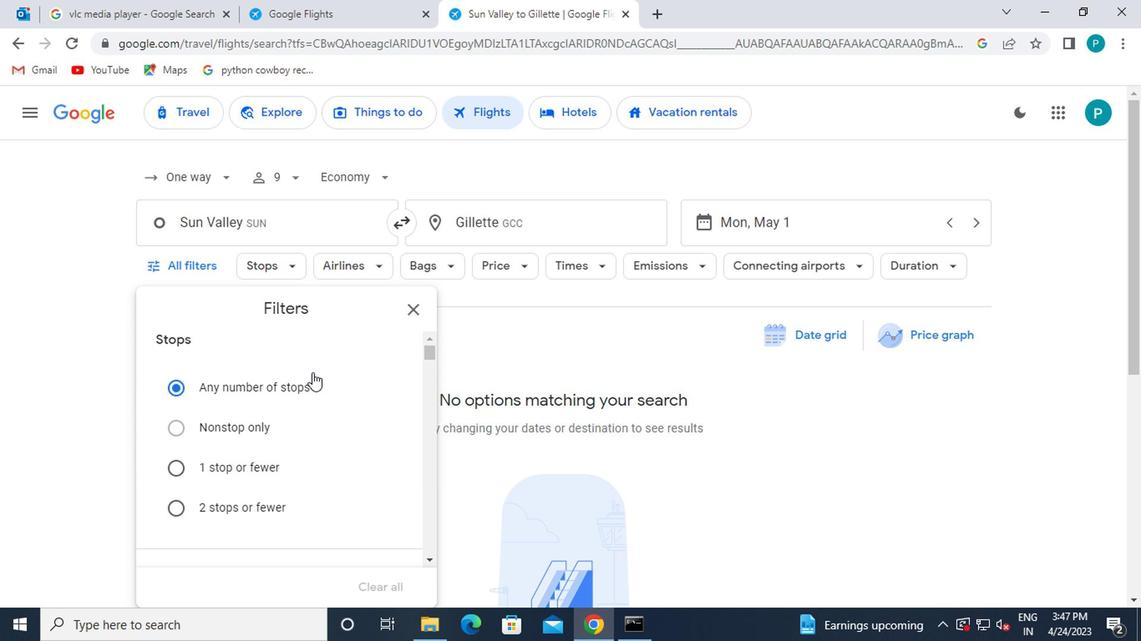 
Action: Mouse scrolled (351, 394) with delta (0, 0)
Screenshot: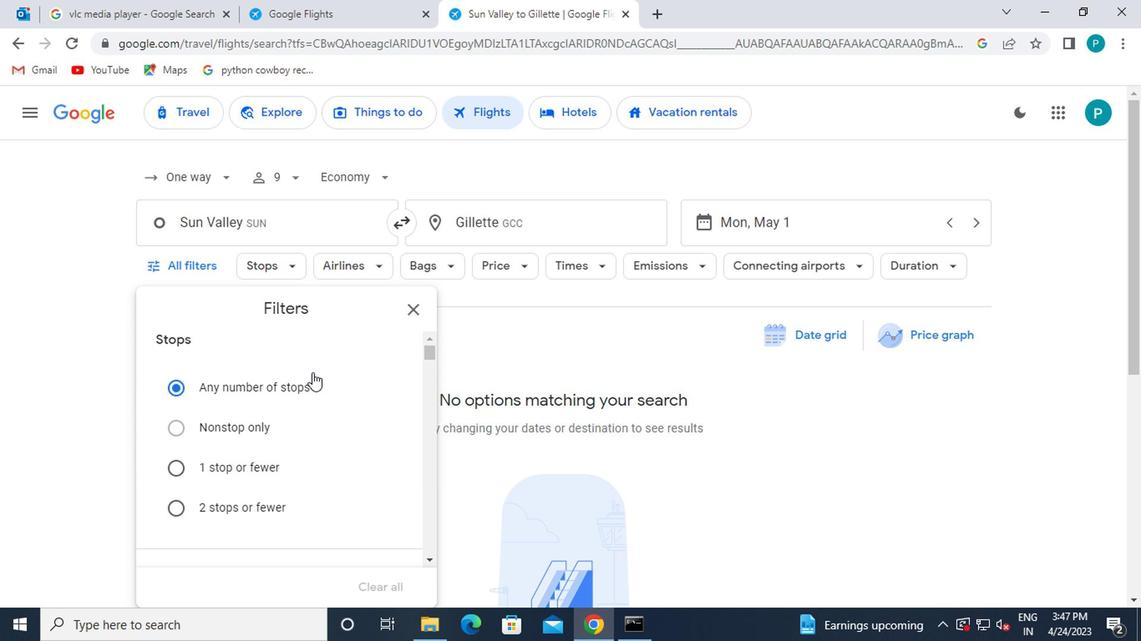 
Action: Mouse scrolled (351, 394) with delta (0, 0)
Screenshot: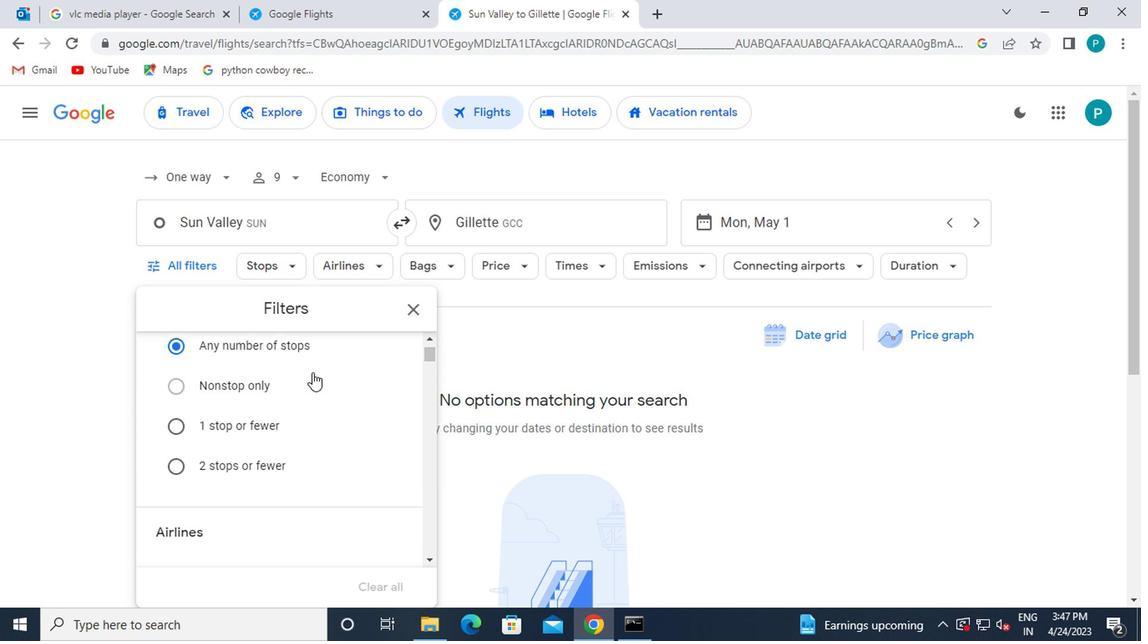 
Action: Mouse scrolled (351, 394) with delta (0, 0)
Screenshot: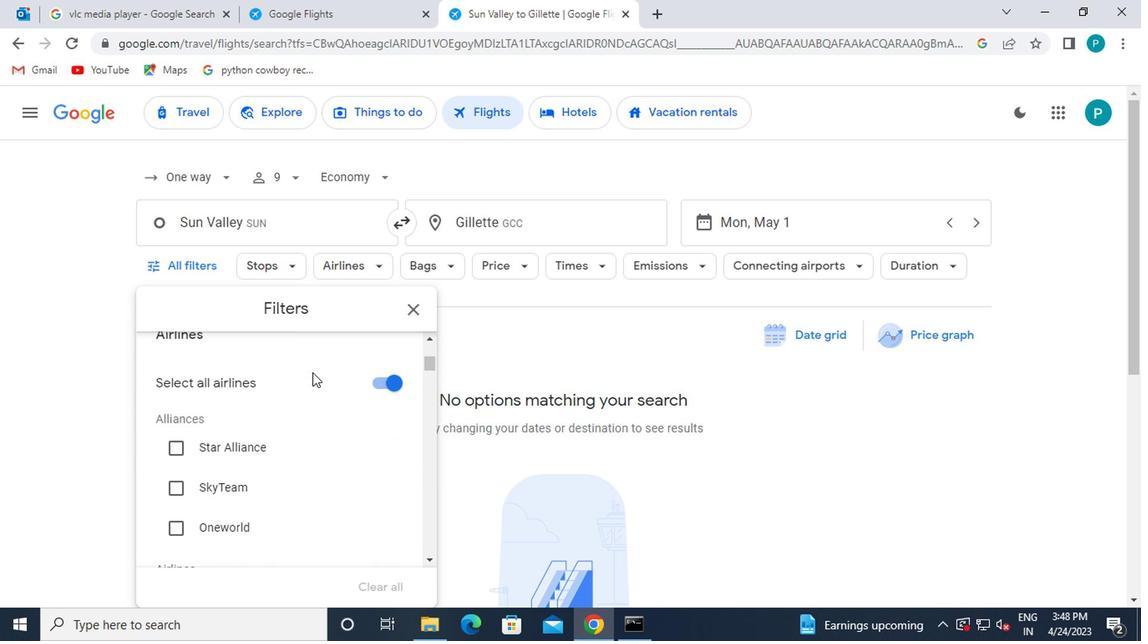 
Action: Mouse scrolled (351, 394) with delta (0, 0)
Screenshot: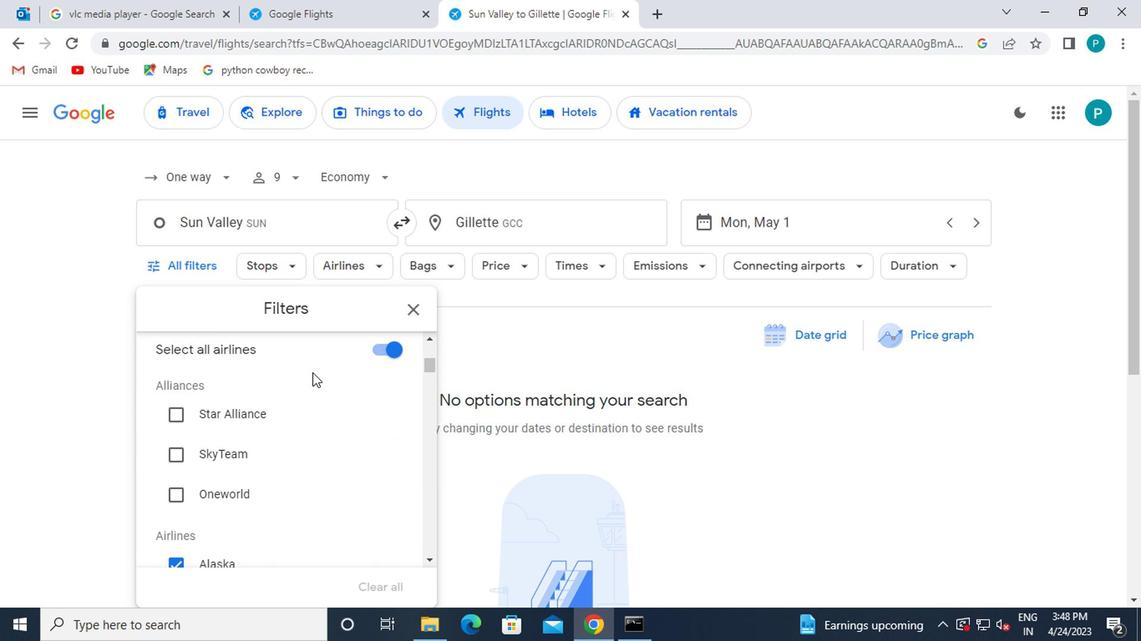 
Action: Mouse scrolled (351, 394) with delta (0, 0)
Screenshot: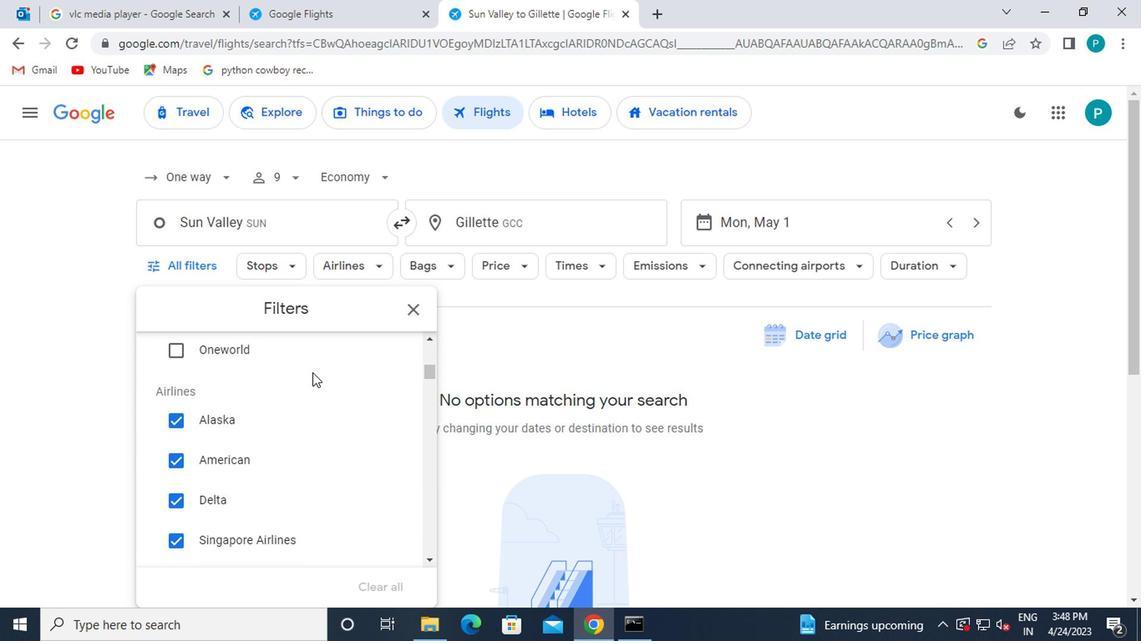 
Action: Mouse scrolled (351, 394) with delta (0, 0)
Screenshot: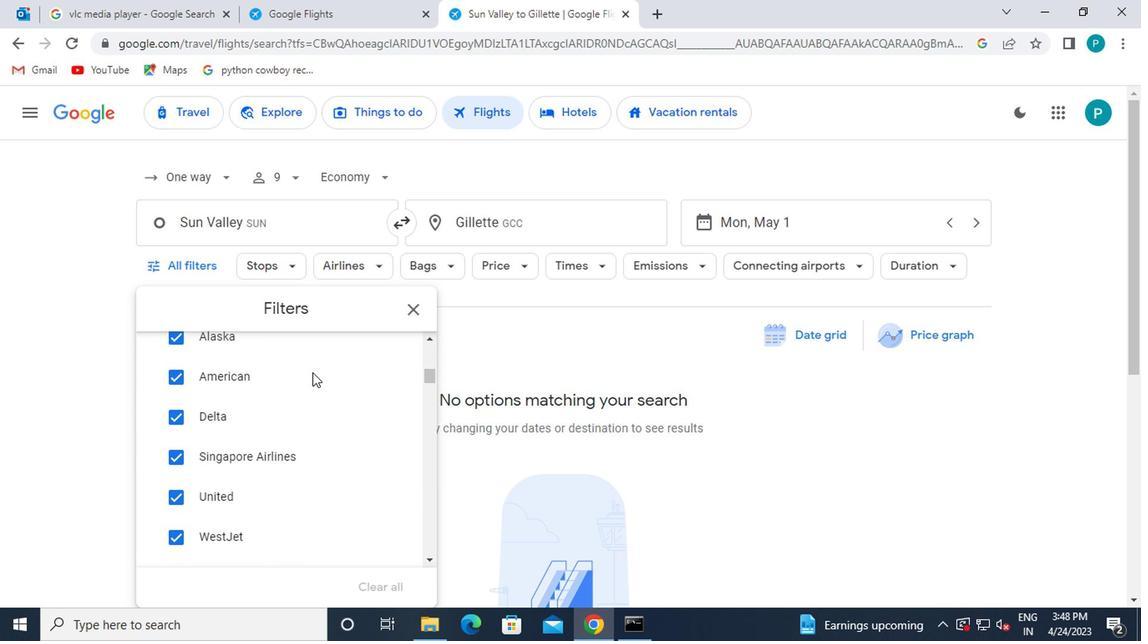 
Action: Mouse moved to (373, 404)
Screenshot: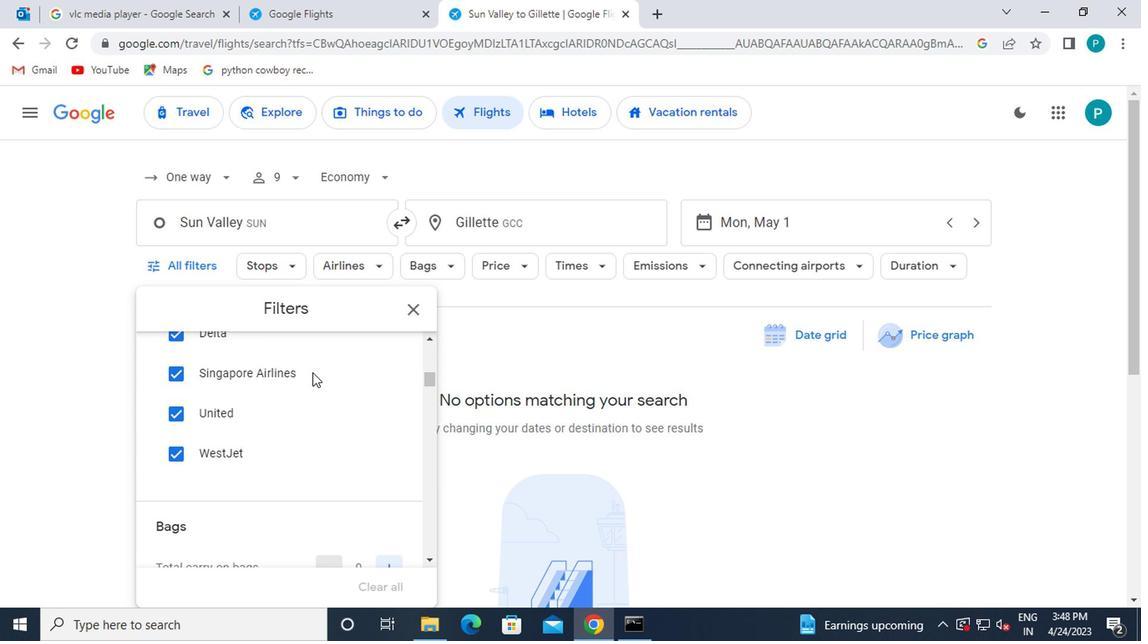 
Action: Mouse scrolled (373, 404) with delta (0, 0)
Screenshot: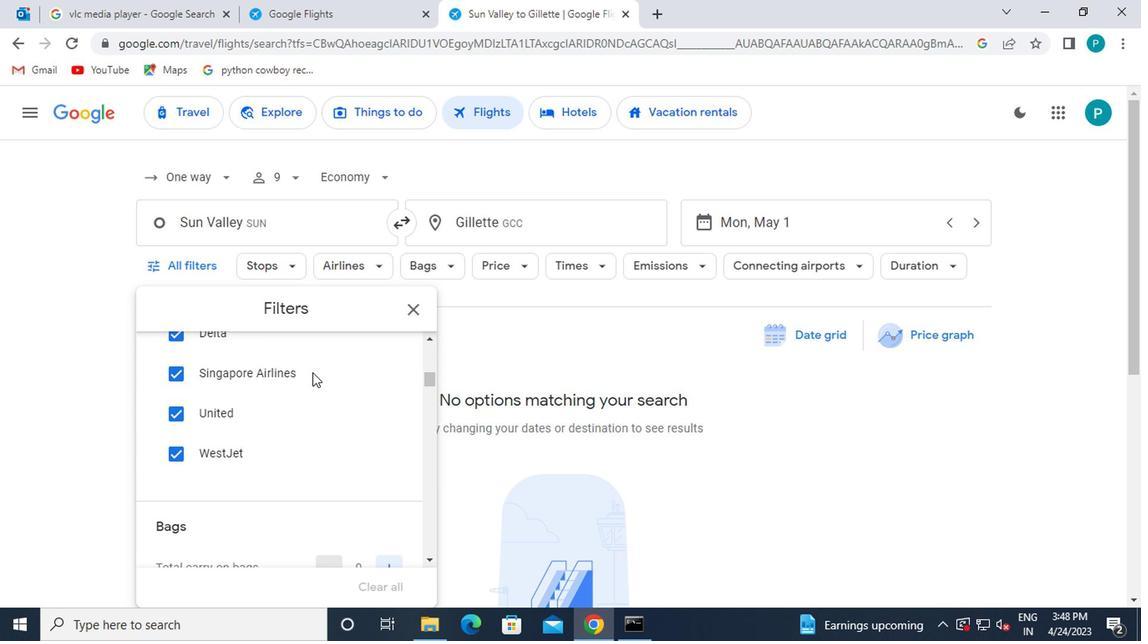 
Action: Mouse scrolled (373, 404) with delta (0, 0)
Screenshot: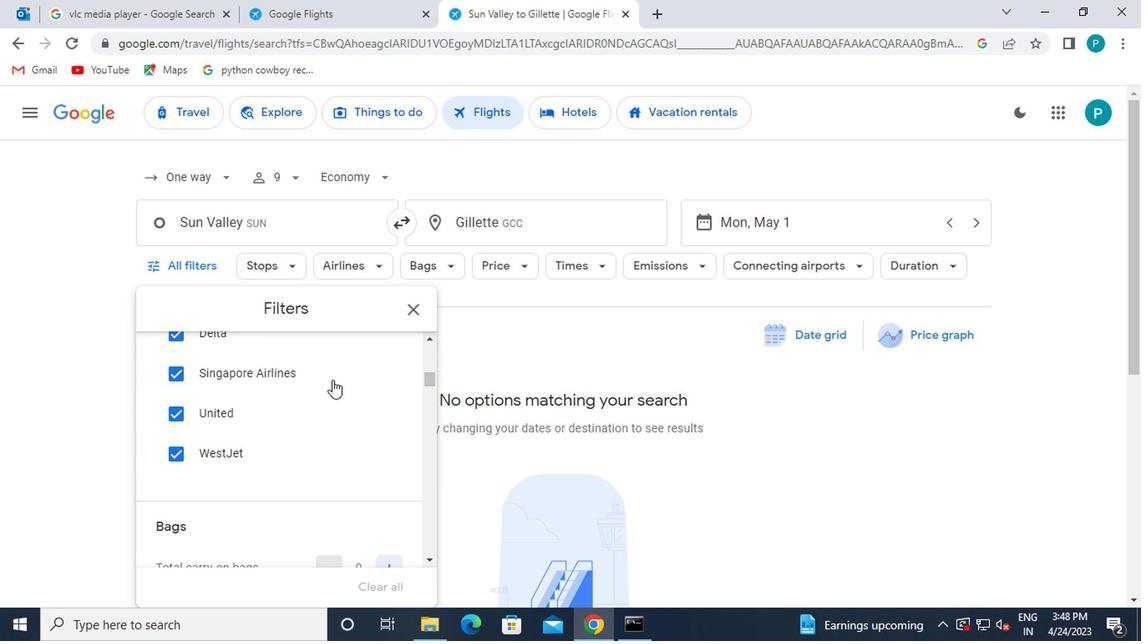 
Action: Mouse moved to (408, 448)
Screenshot: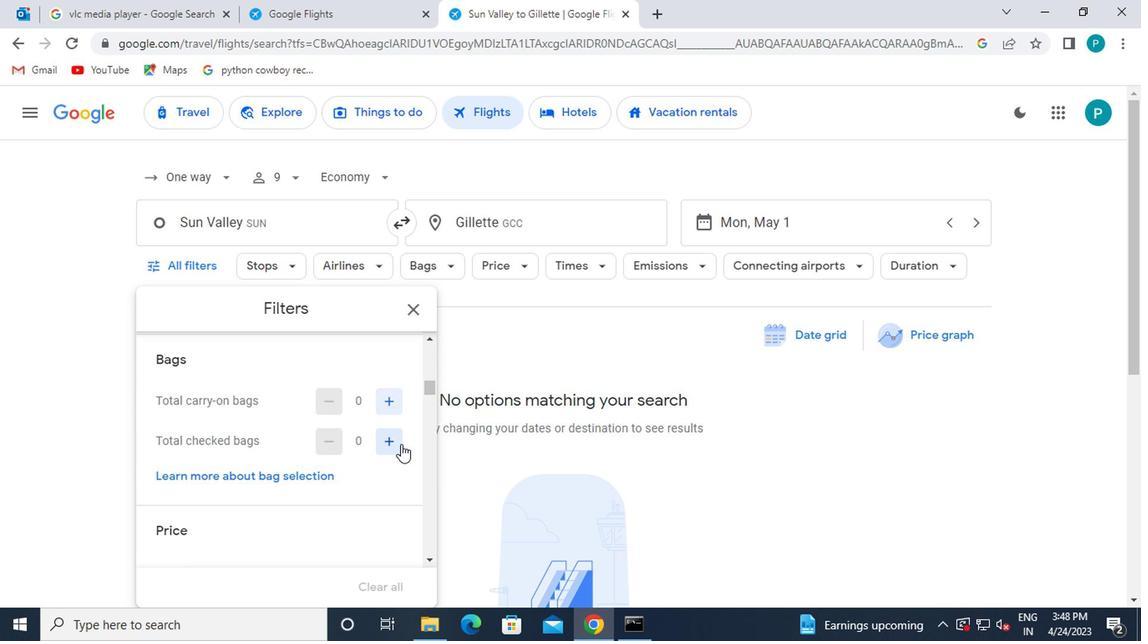 
Action: Mouse pressed left at (408, 448)
Screenshot: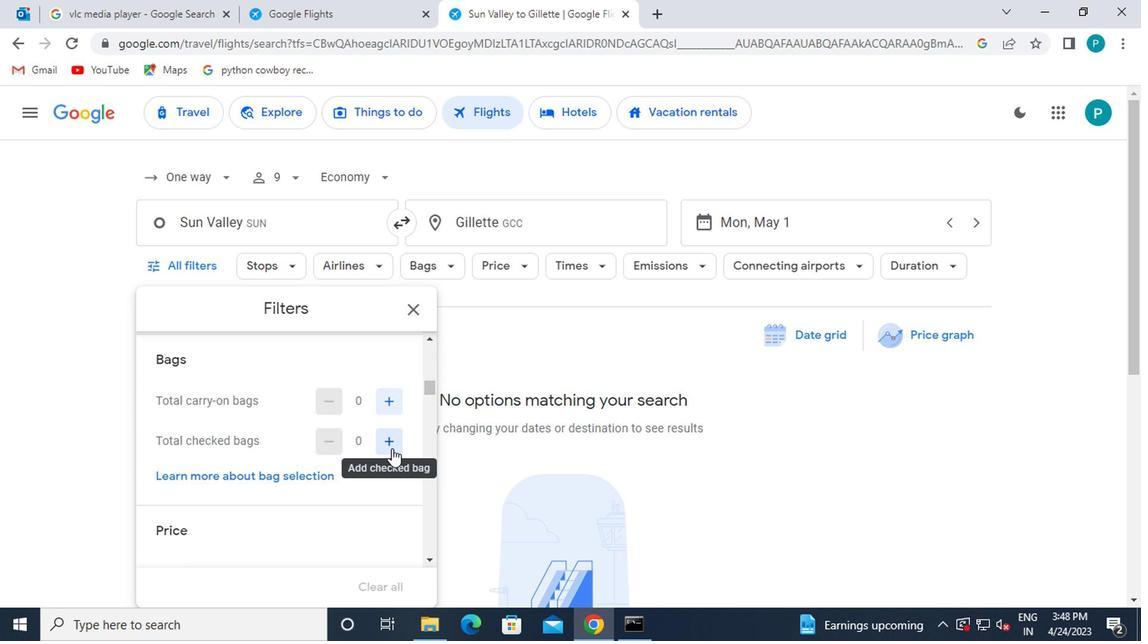 
Action: Mouse pressed left at (408, 448)
Screenshot: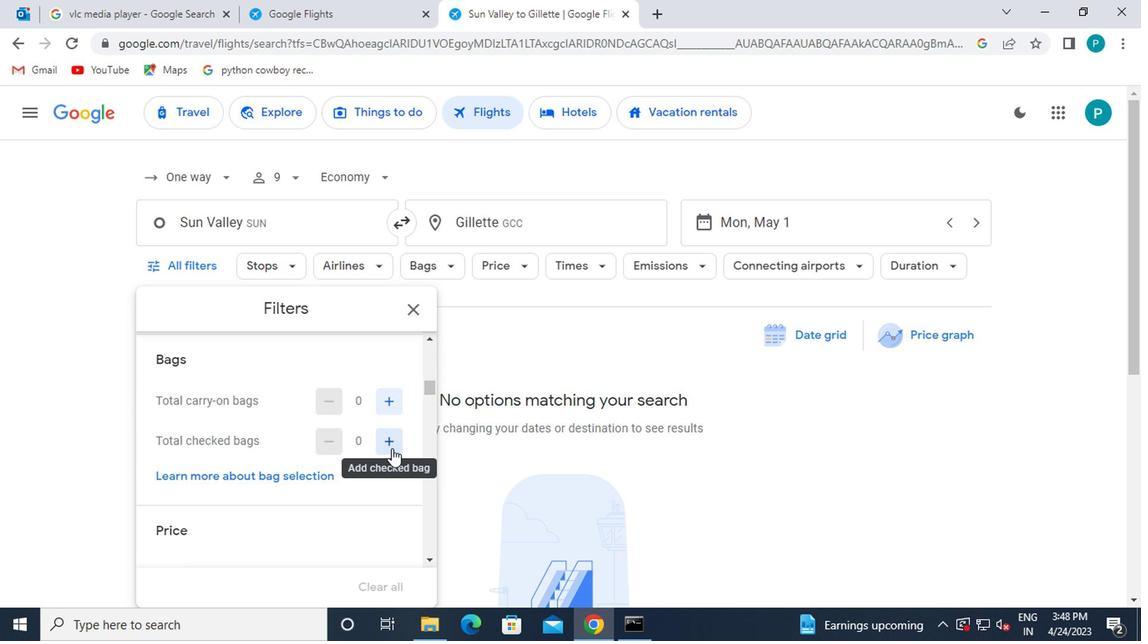 
Action: Mouse pressed left at (408, 448)
Screenshot: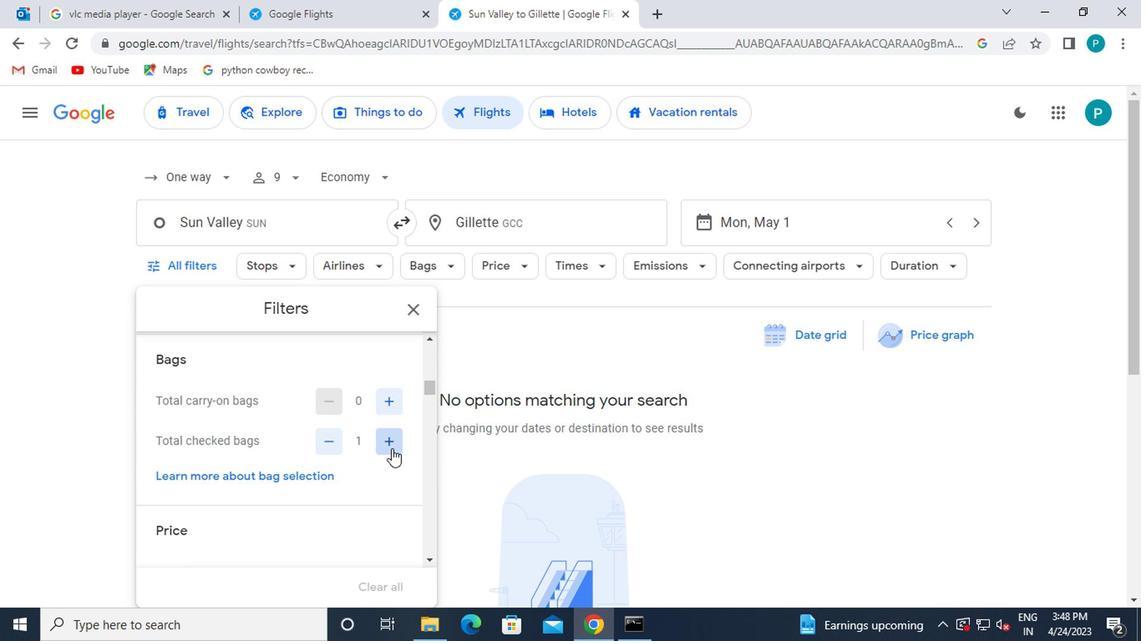 
Action: Mouse pressed left at (408, 448)
Screenshot: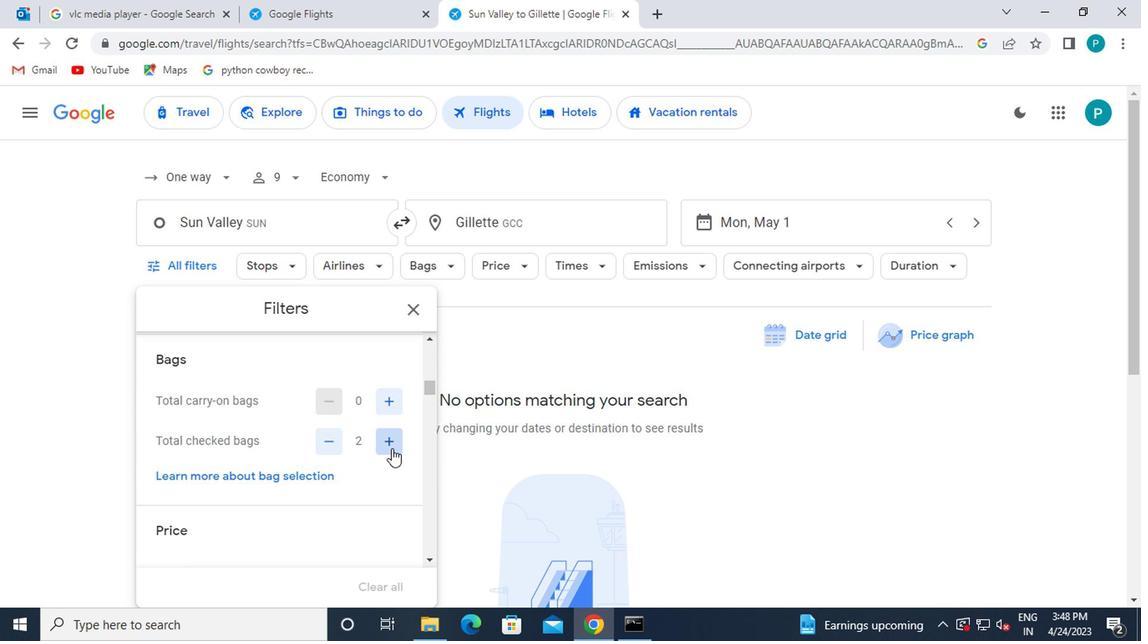 
Action: Mouse pressed left at (408, 448)
Screenshot: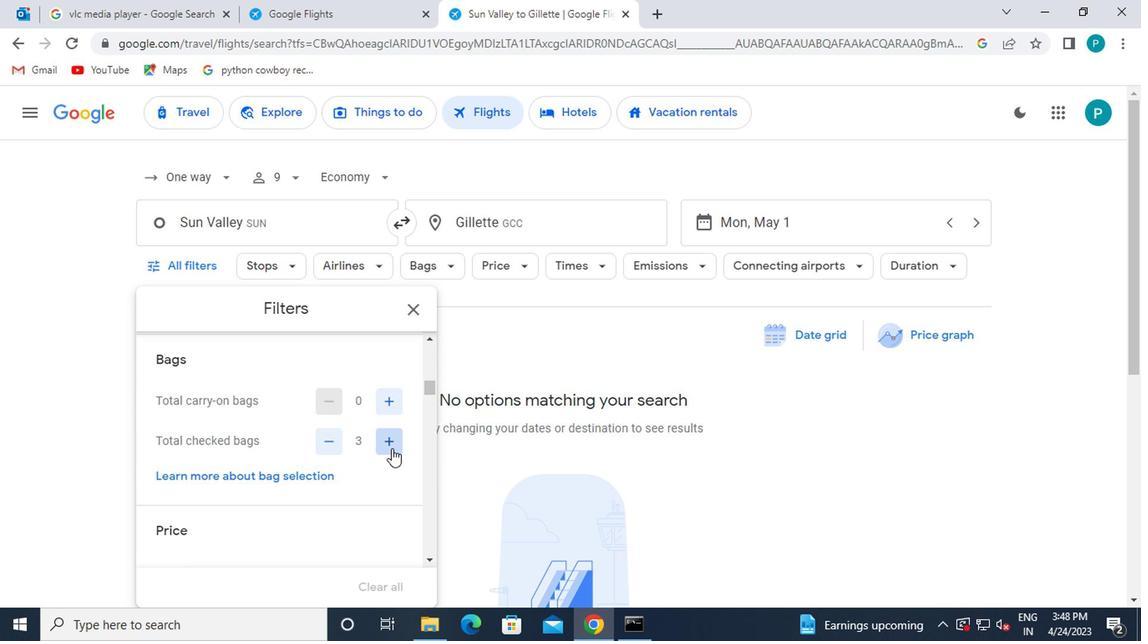 
Action: Mouse pressed left at (408, 448)
Screenshot: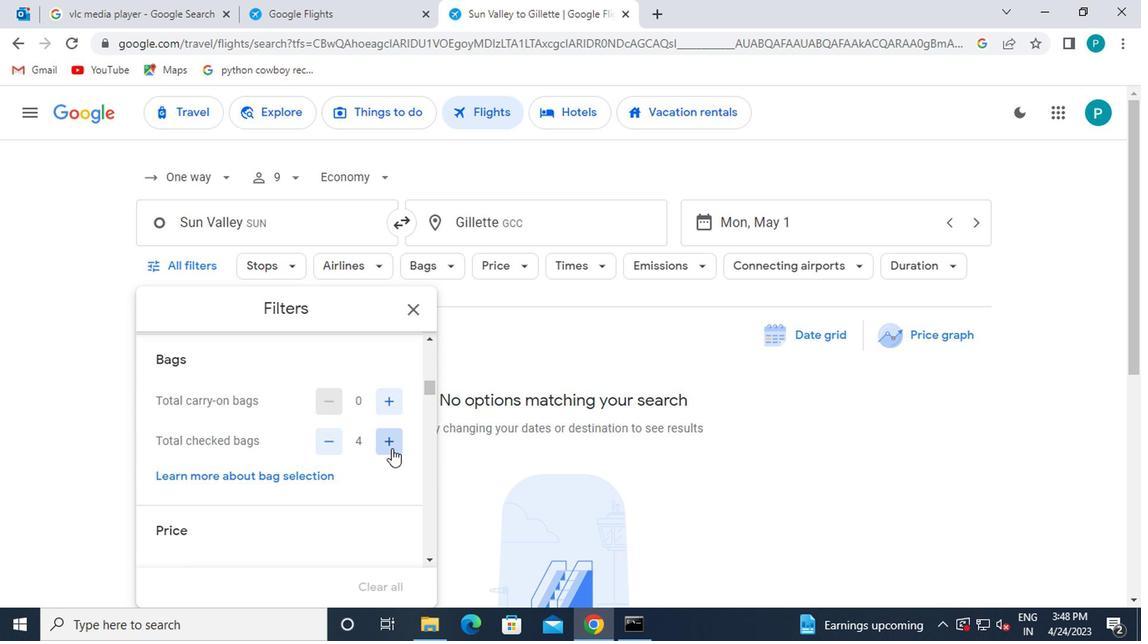 
Action: Mouse pressed left at (408, 448)
Screenshot: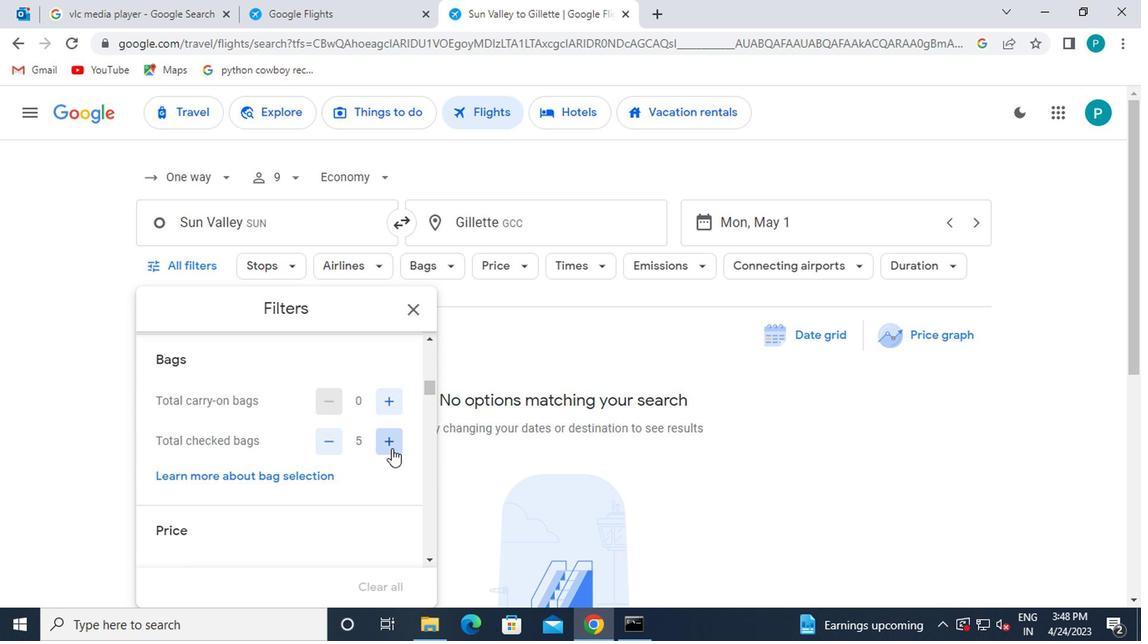 
Action: Mouse pressed left at (408, 448)
Screenshot: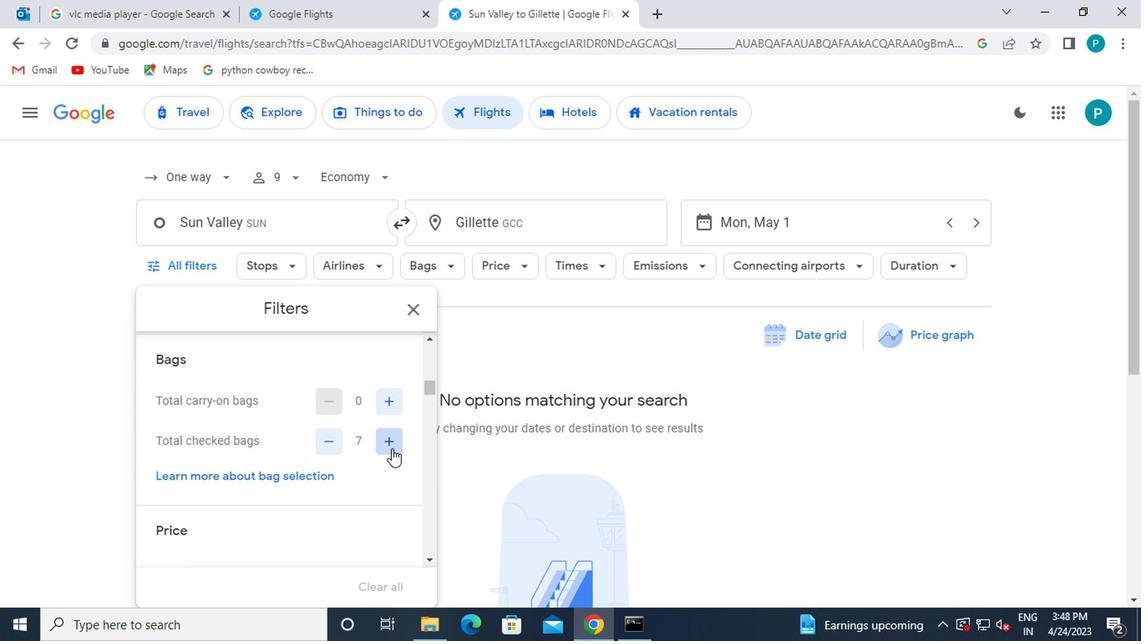 
Action: Mouse pressed left at (408, 448)
Screenshot: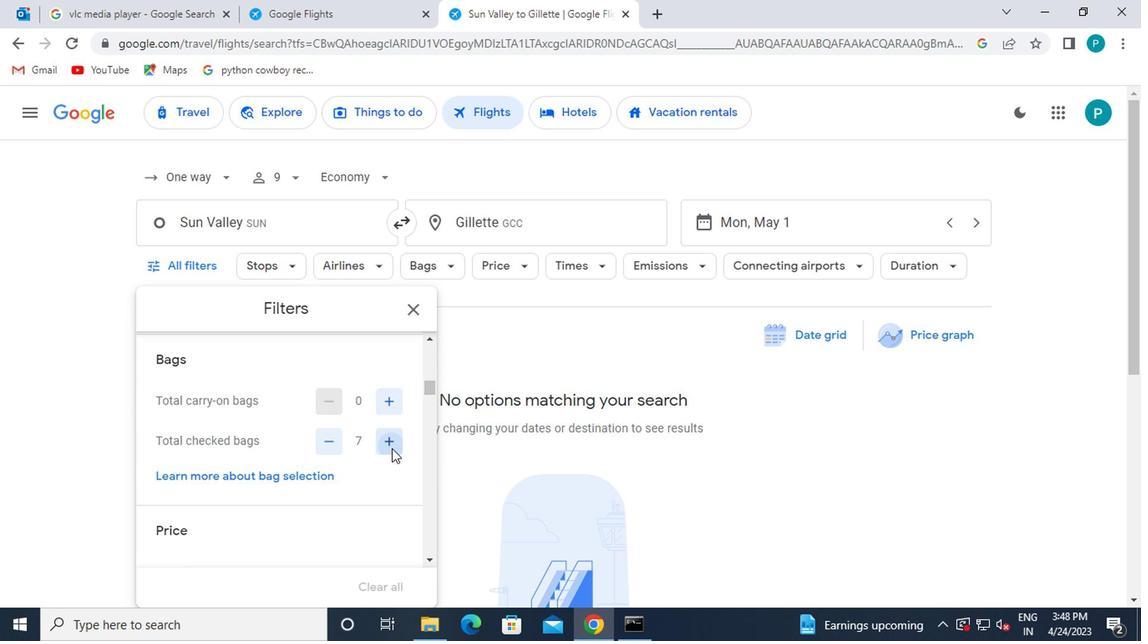 
Action: Mouse moved to (386, 476)
Screenshot: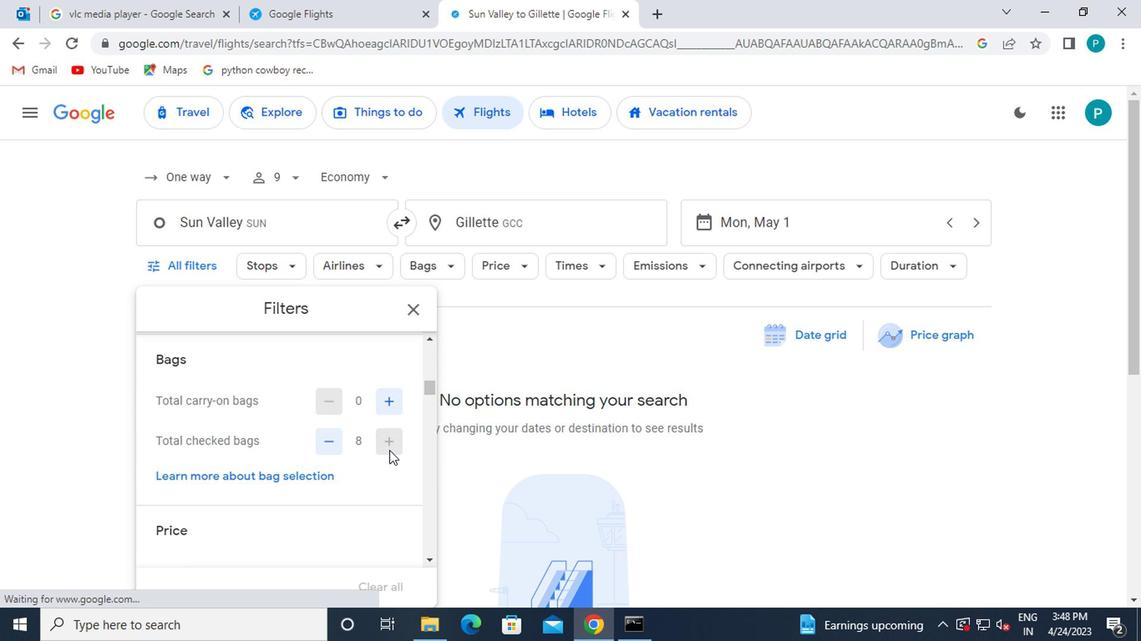 
Action: Mouse scrolled (386, 475) with delta (0, 0)
Screenshot: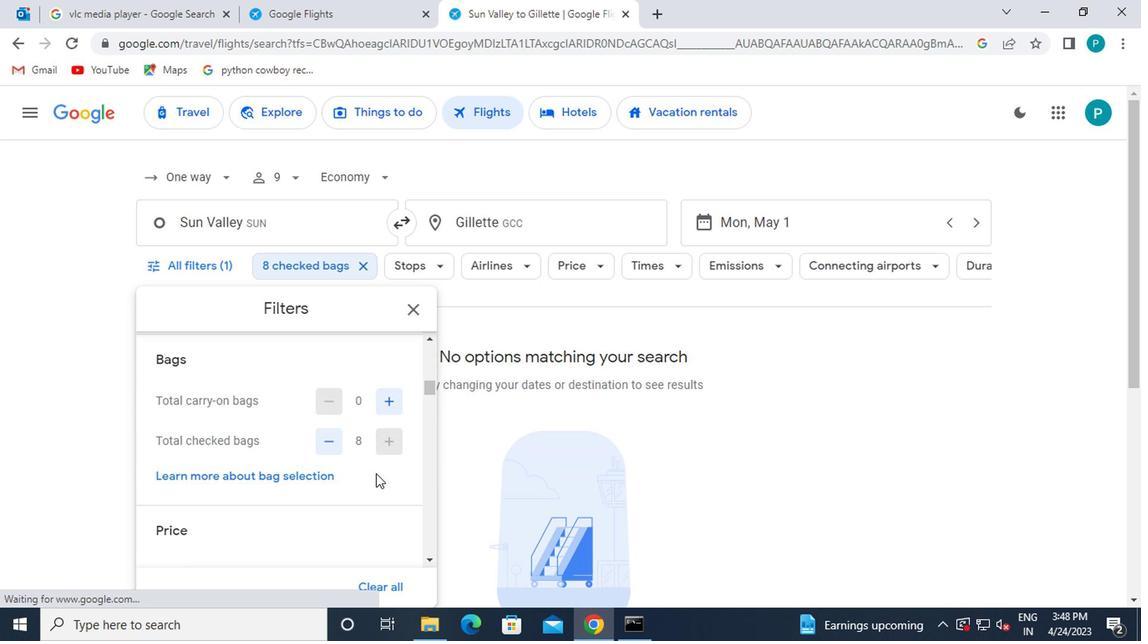 
Action: Mouse scrolled (386, 475) with delta (0, 0)
Screenshot: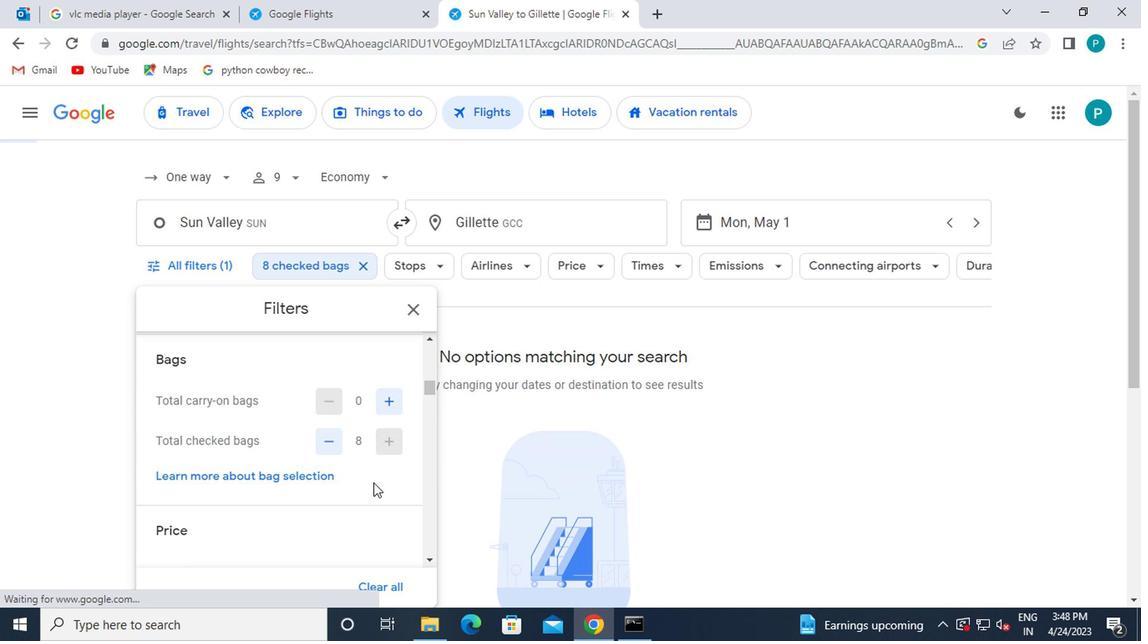 
Action: Mouse moved to (414, 440)
Screenshot: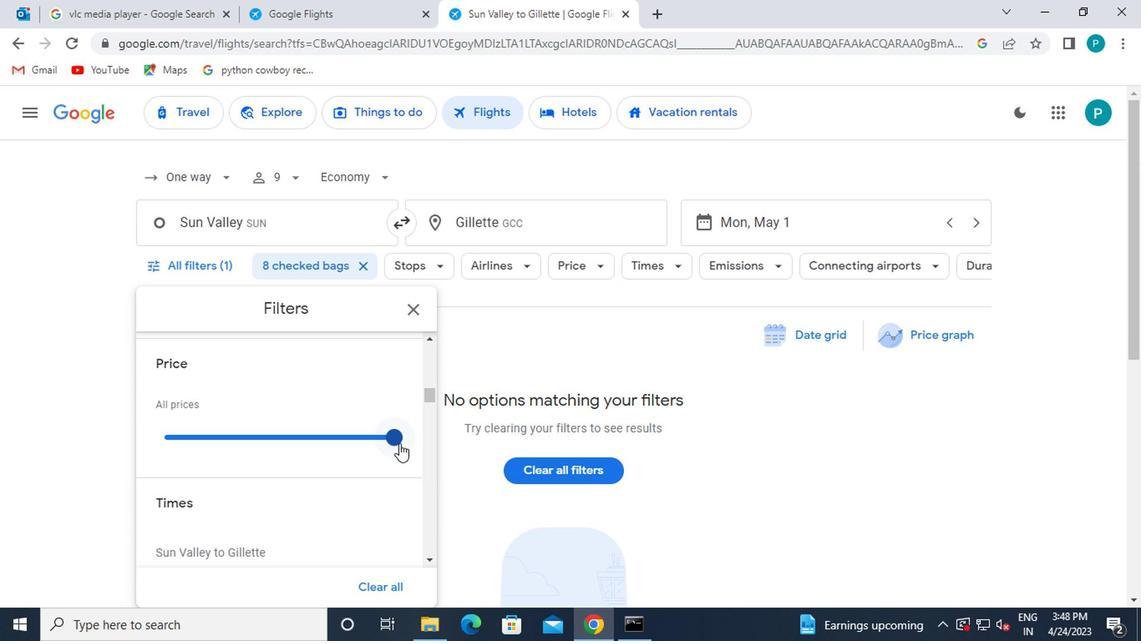 
Action: Mouse pressed left at (414, 440)
Screenshot: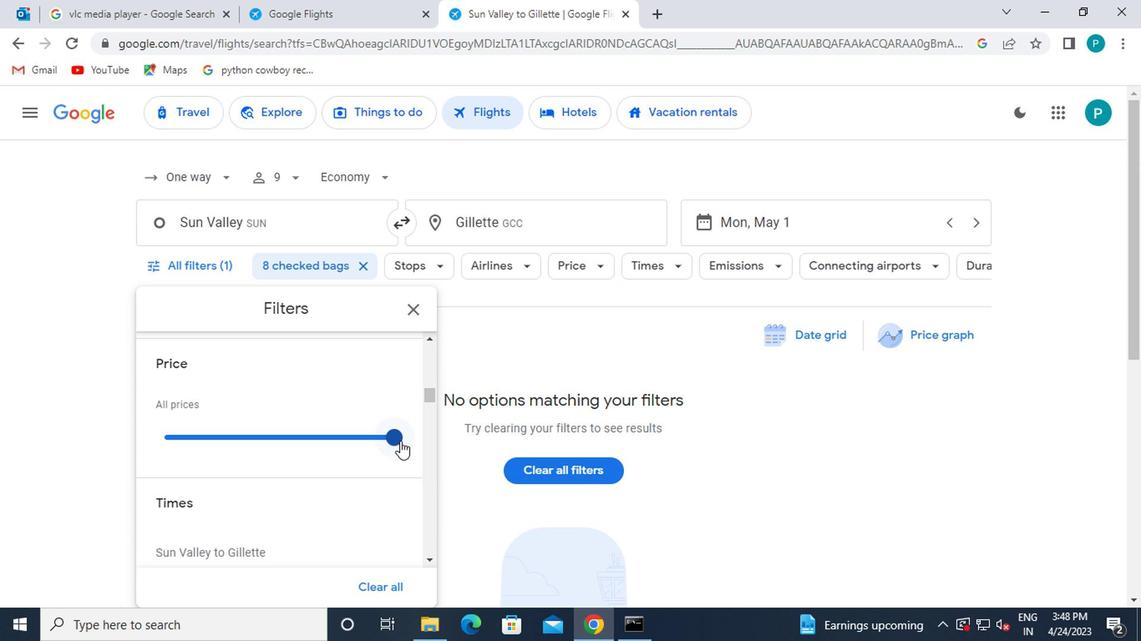
Action: Mouse moved to (368, 450)
Screenshot: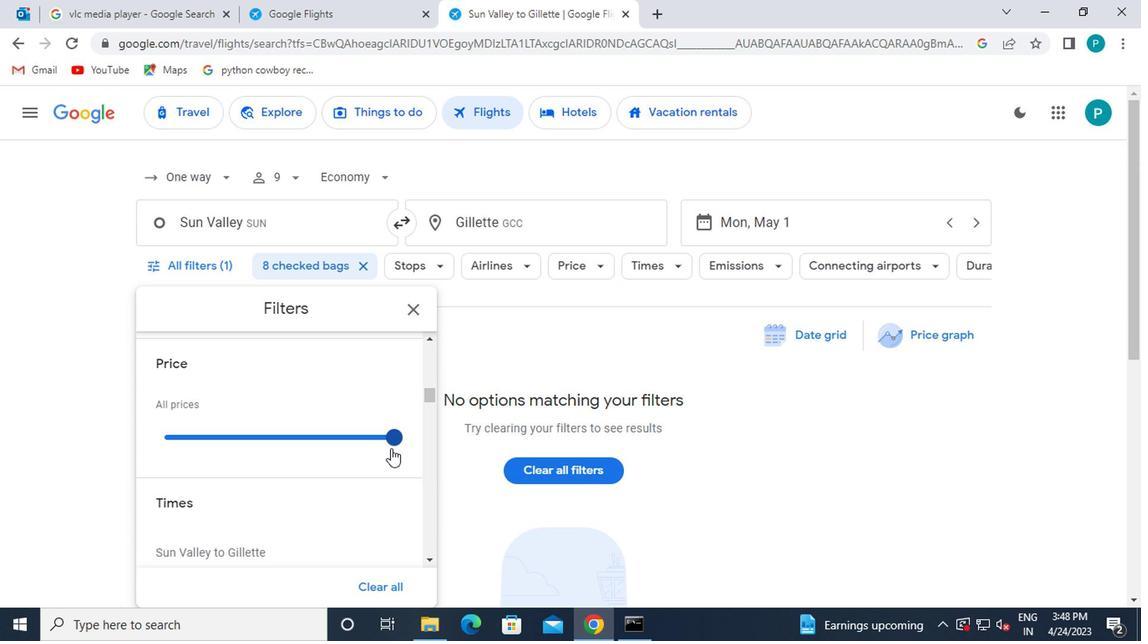 
Action: Mouse scrolled (368, 449) with delta (0, 0)
Screenshot: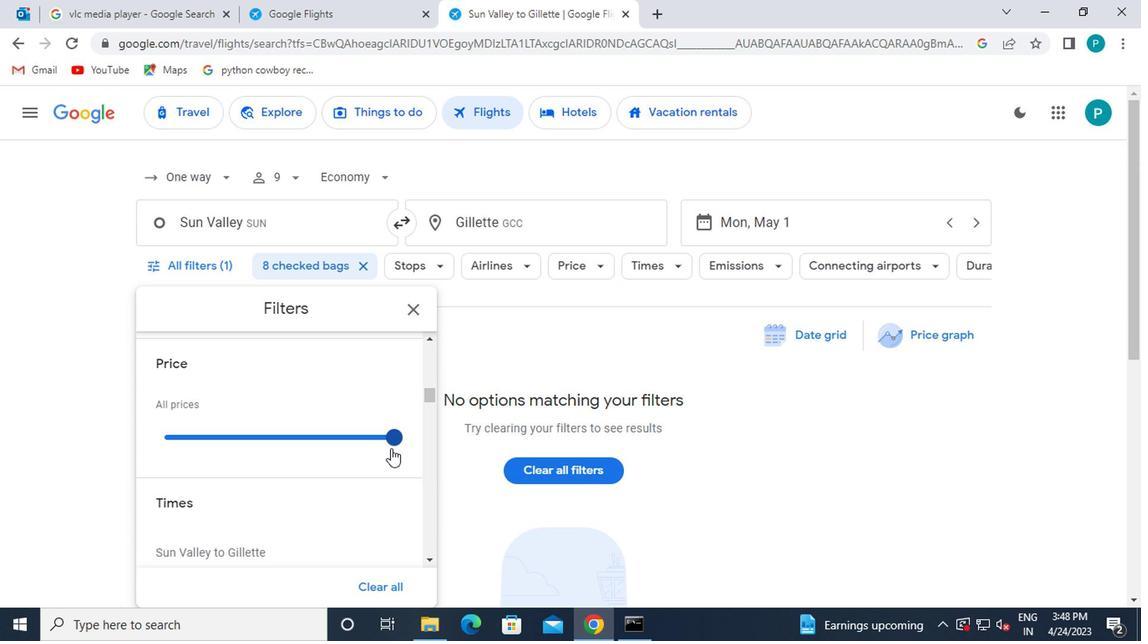 
Action: Mouse moved to (367, 450)
Screenshot: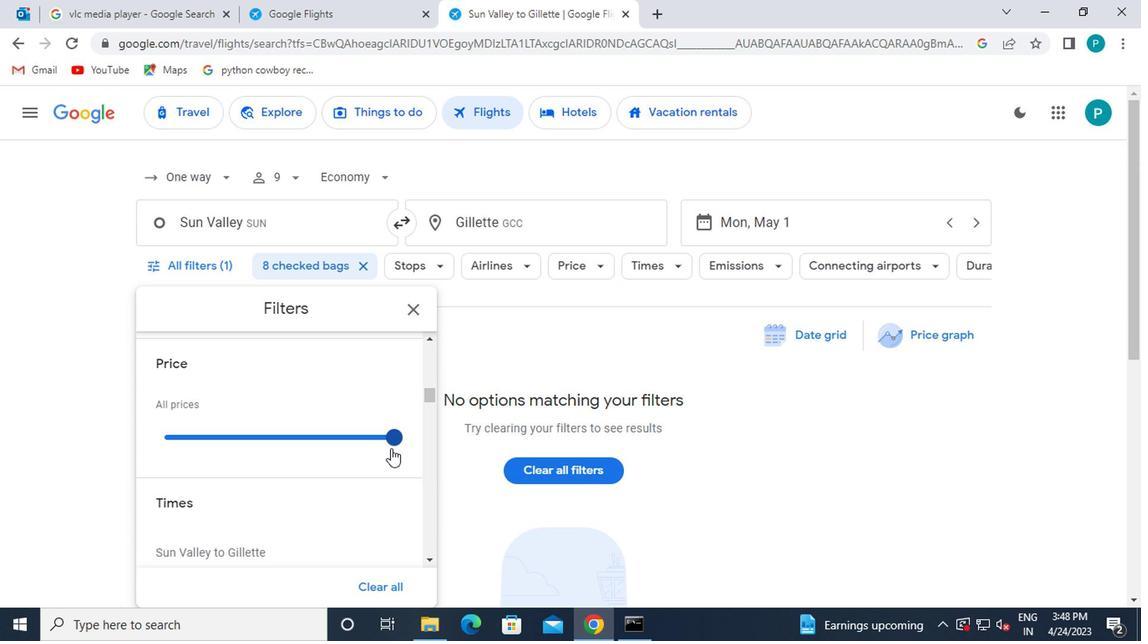 
Action: Mouse scrolled (367, 449) with delta (0, 0)
Screenshot: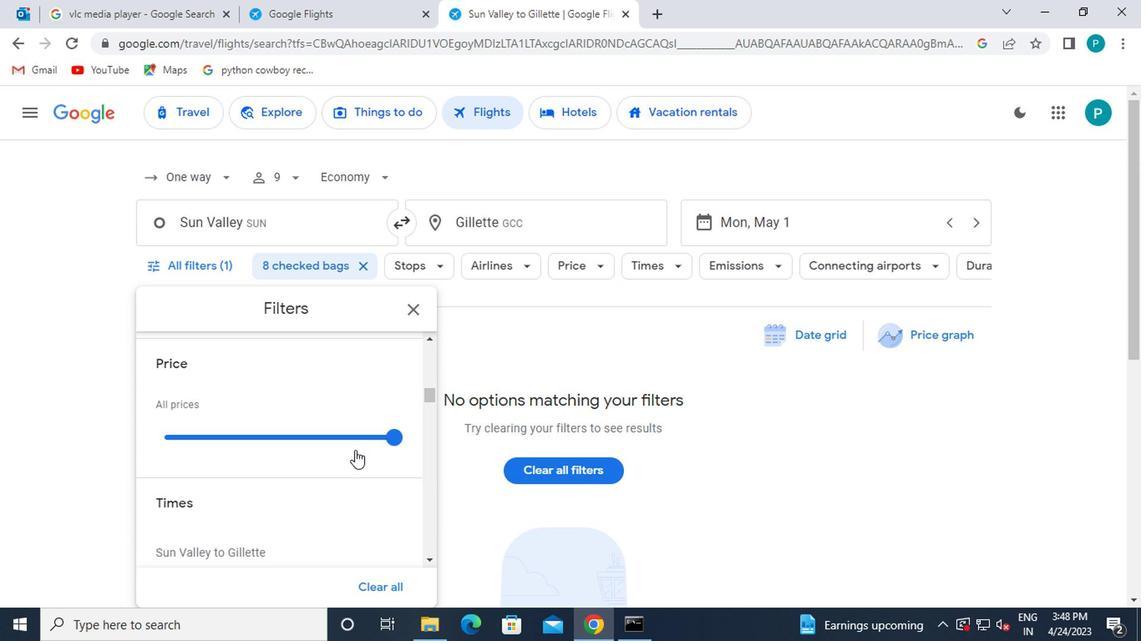 
Action: Mouse moved to (249, 446)
Screenshot: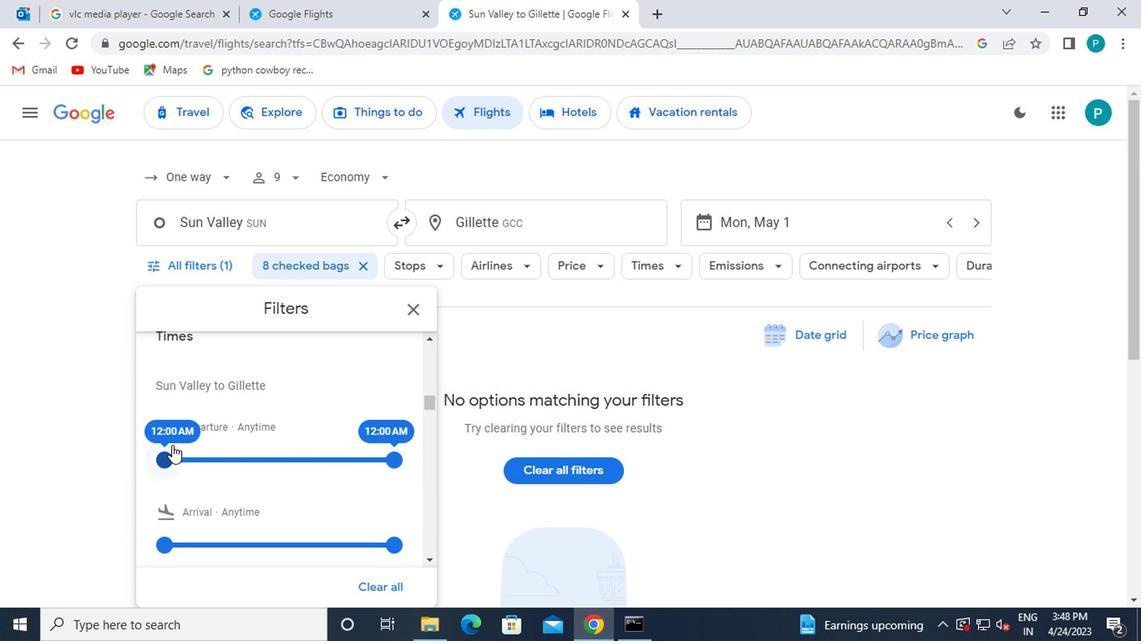 
Action: Mouse pressed left at (249, 446)
Screenshot: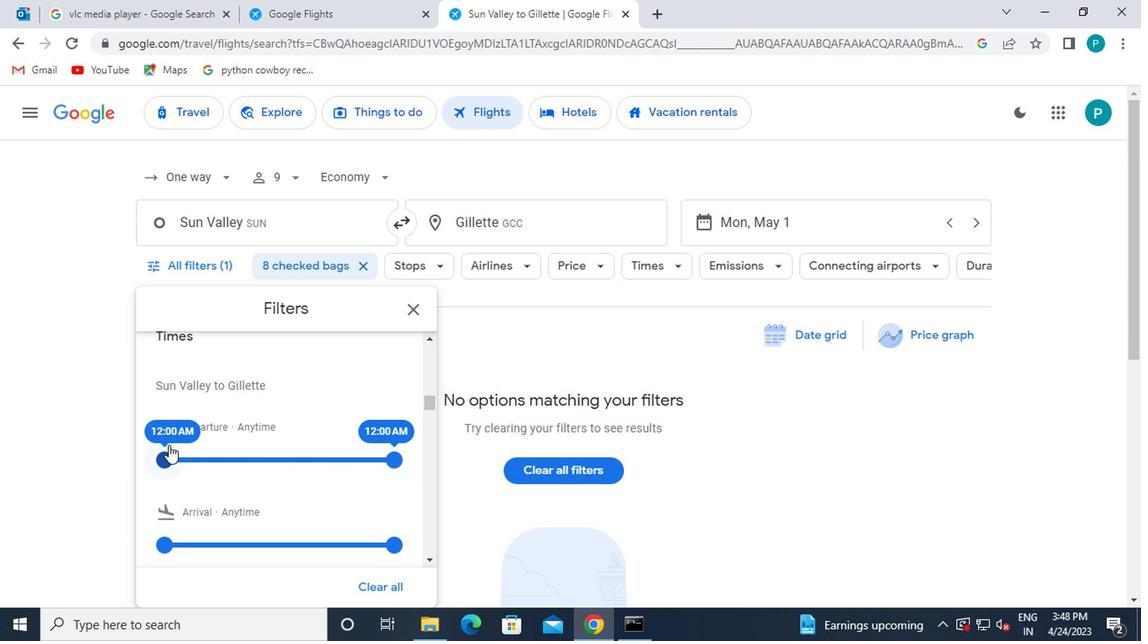 
Action: Mouse moved to (426, 349)
Screenshot: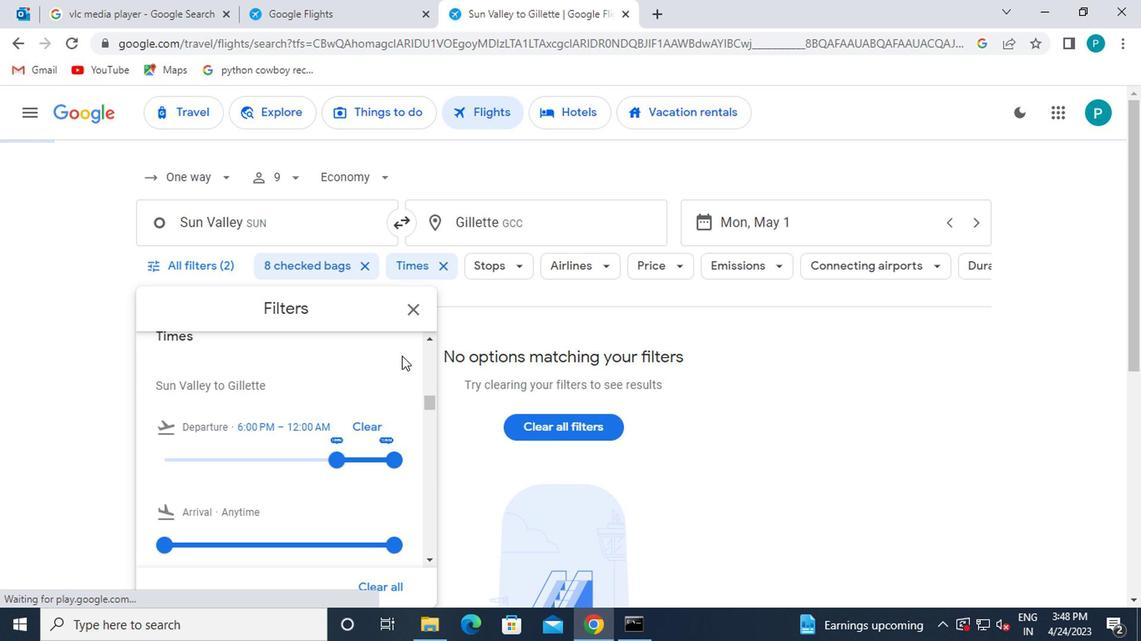 
Action: Mouse pressed left at (426, 349)
Screenshot: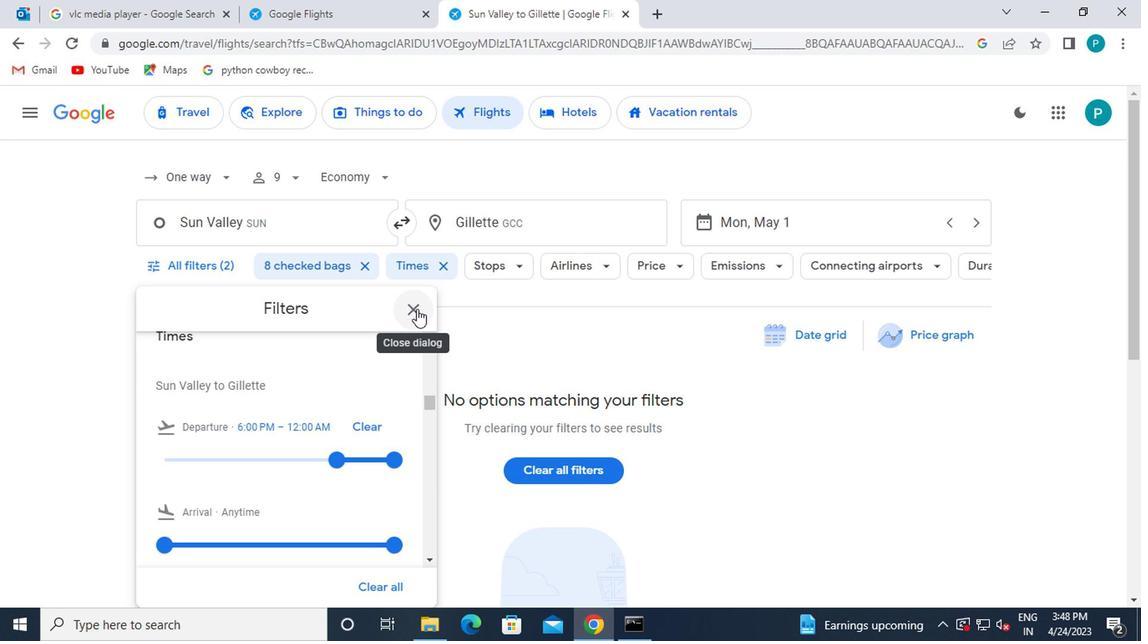 
Action: Mouse moved to (424, 349)
Screenshot: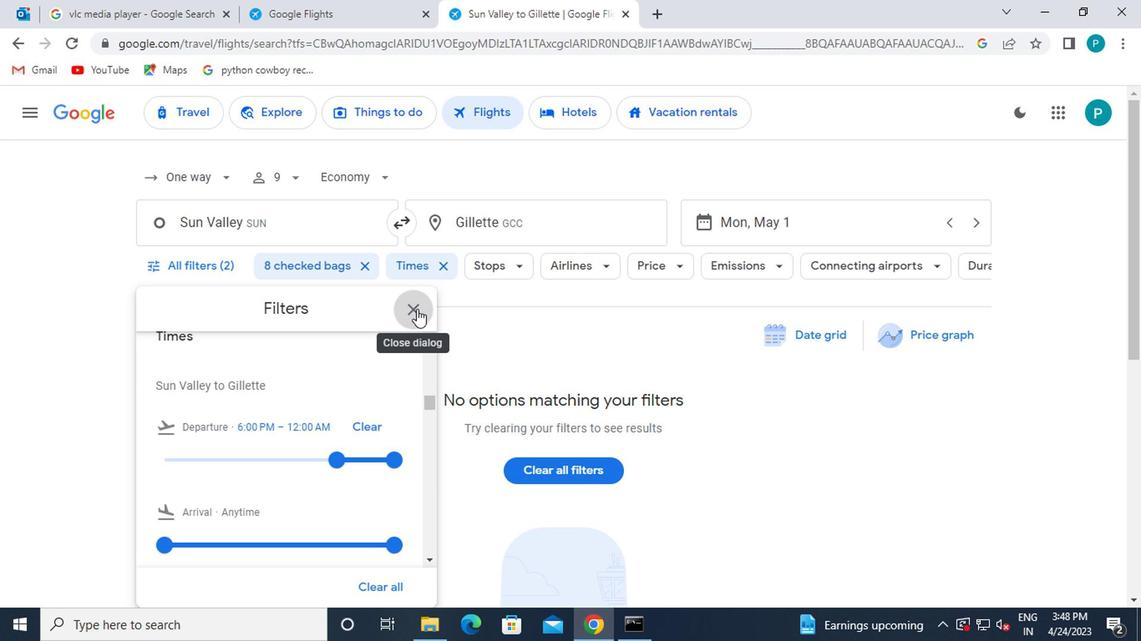 
